 Task: Create a due date automation trigger when advanced on, on the monday of the week a card is due add fields without custom field "Resume" set to a date between 1 and 7 days from now at 11:00 AM.
Action: Mouse moved to (800, 425)
Screenshot: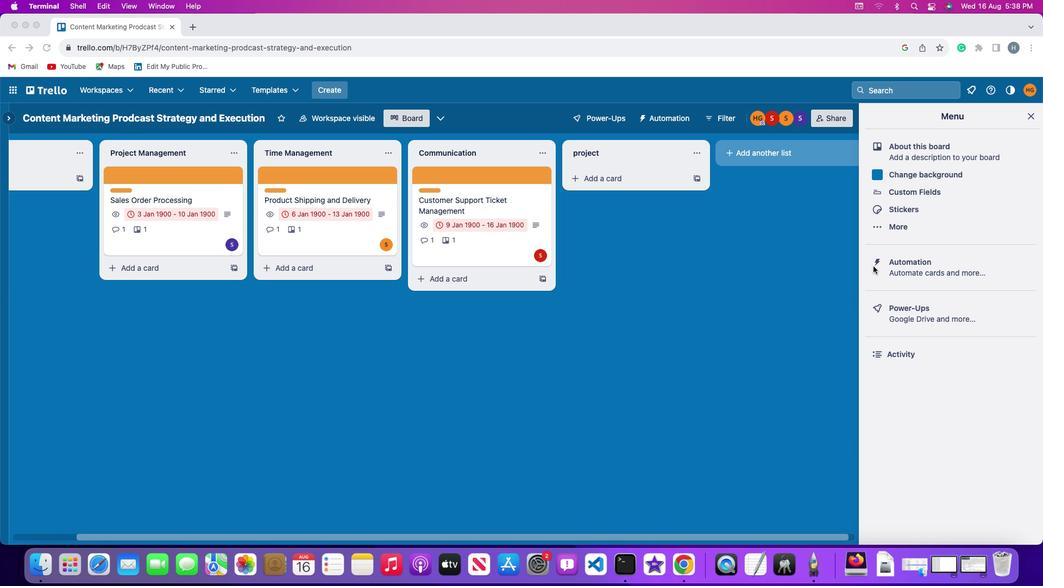 
Action: Mouse pressed left at (800, 425)
Screenshot: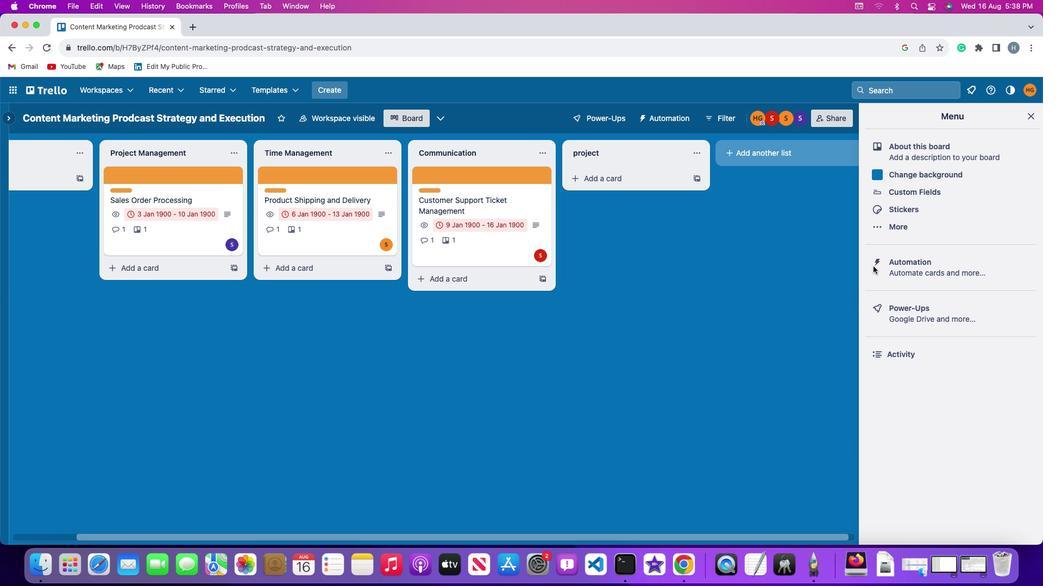 
Action: Mouse pressed left at (800, 425)
Screenshot: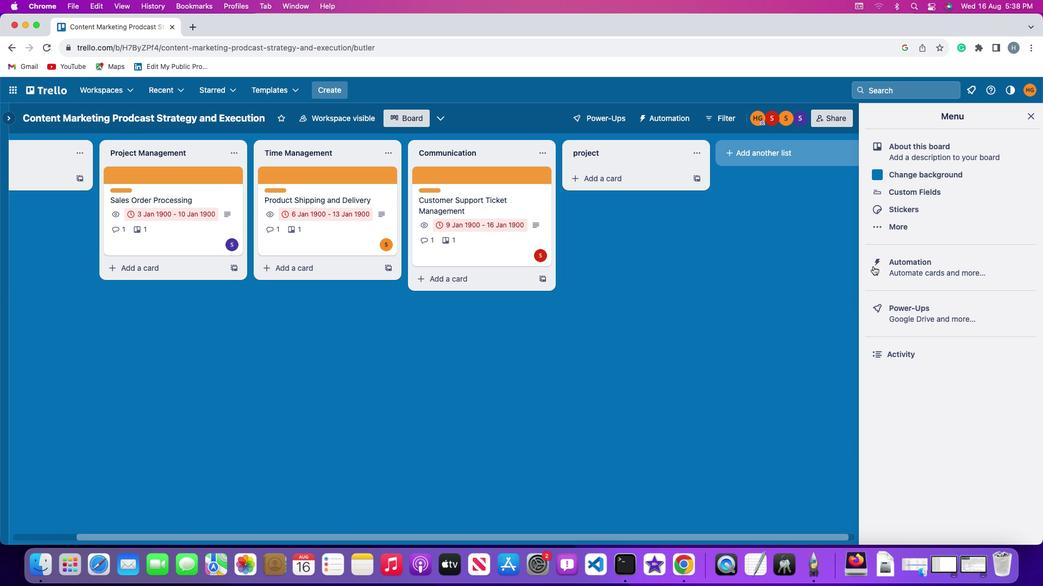 
Action: Mouse moved to (179, 422)
Screenshot: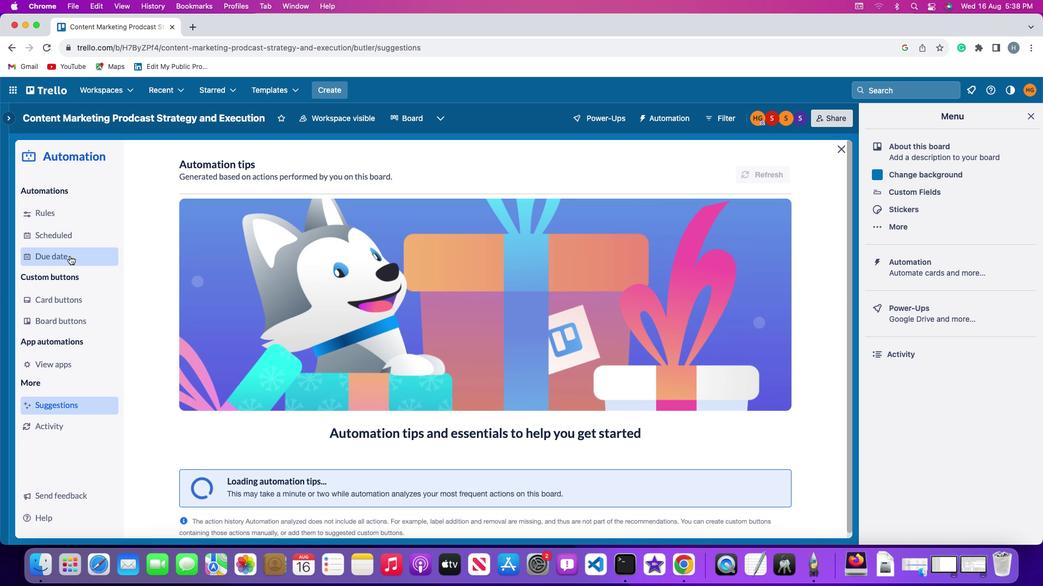 
Action: Mouse pressed left at (179, 422)
Screenshot: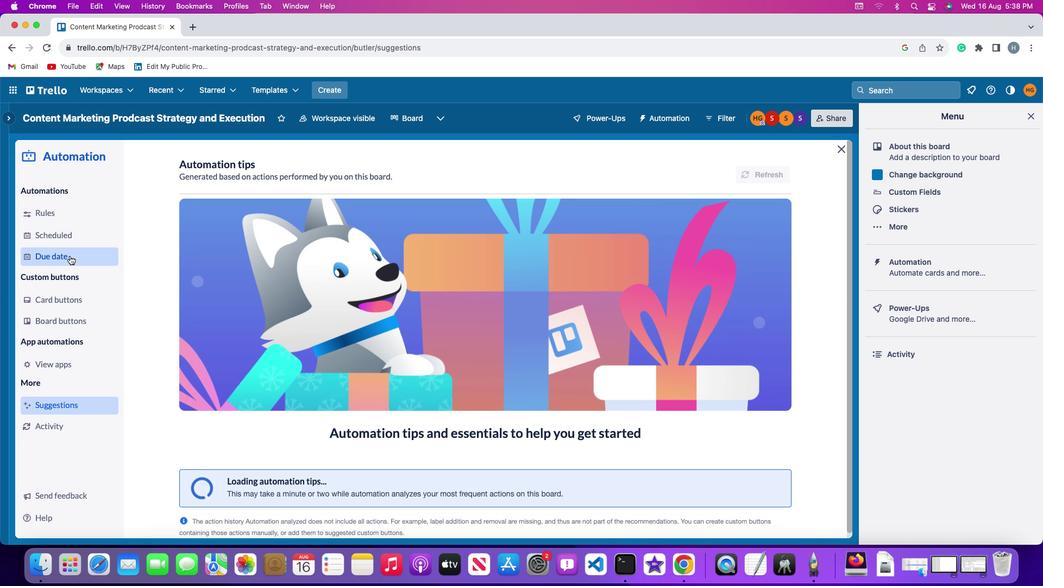 
Action: Mouse moved to (684, 398)
Screenshot: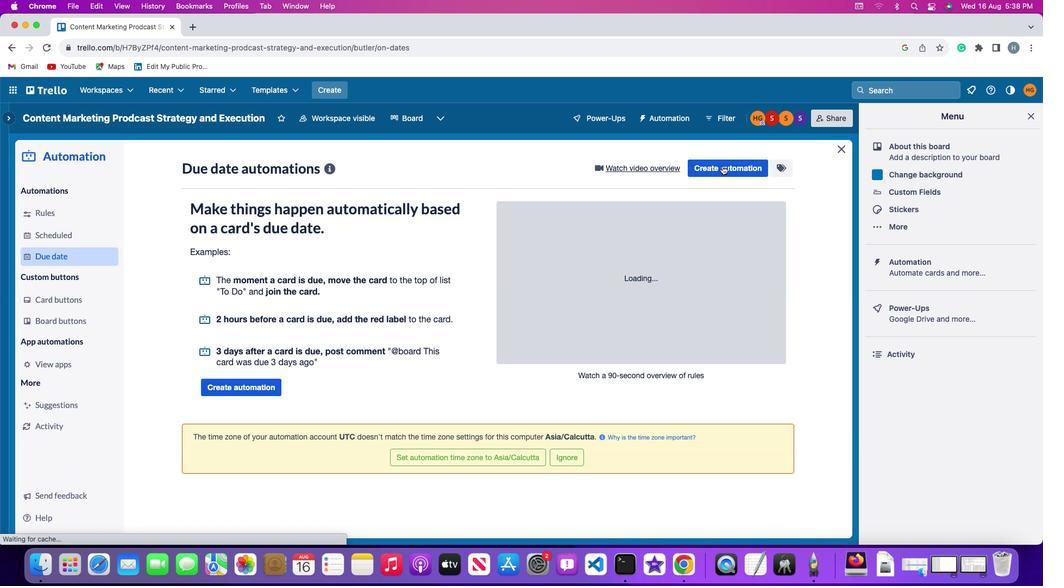 
Action: Mouse pressed left at (684, 398)
Screenshot: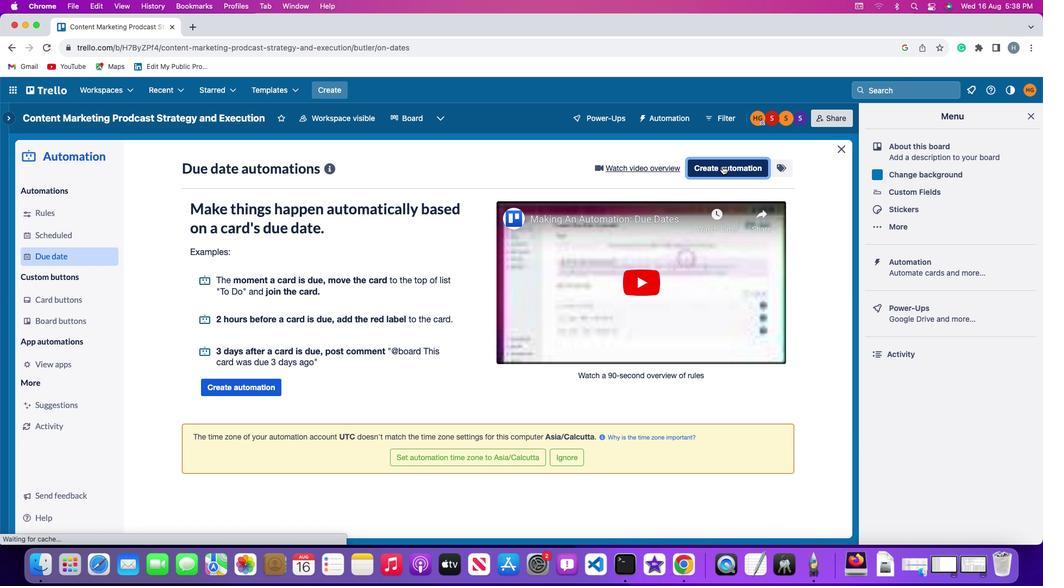 
Action: Mouse moved to (279, 426)
Screenshot: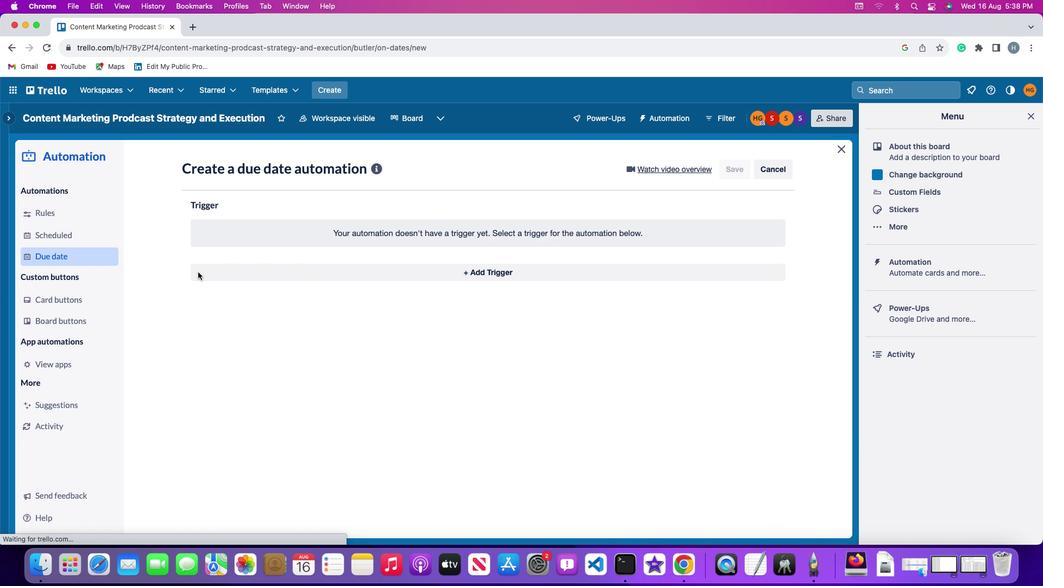 
Action: Mouse pressed left at (279, 426)
Screenshot: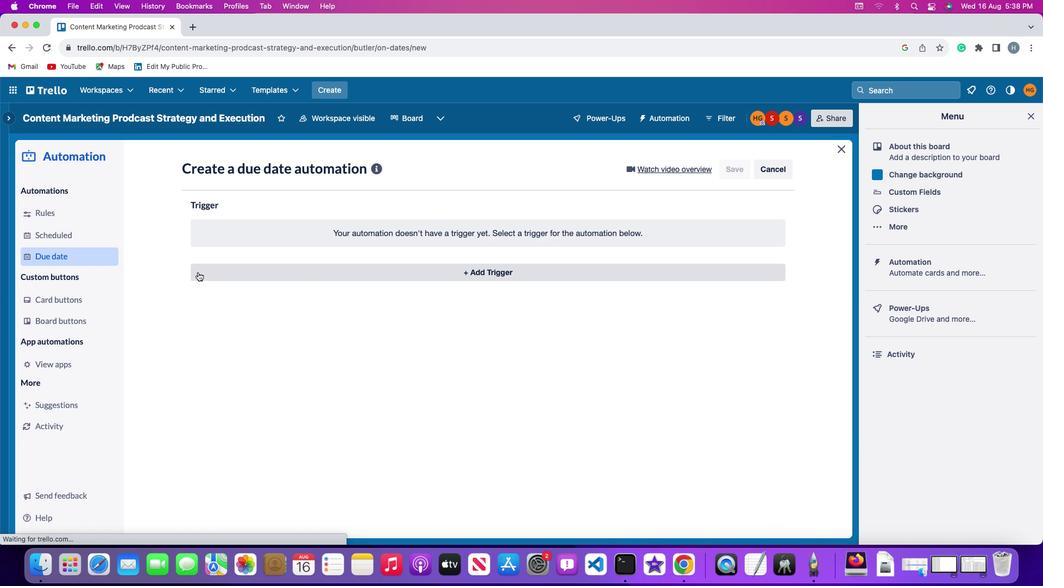 
Action: Mouse moved to (309, 479)
Screenshot: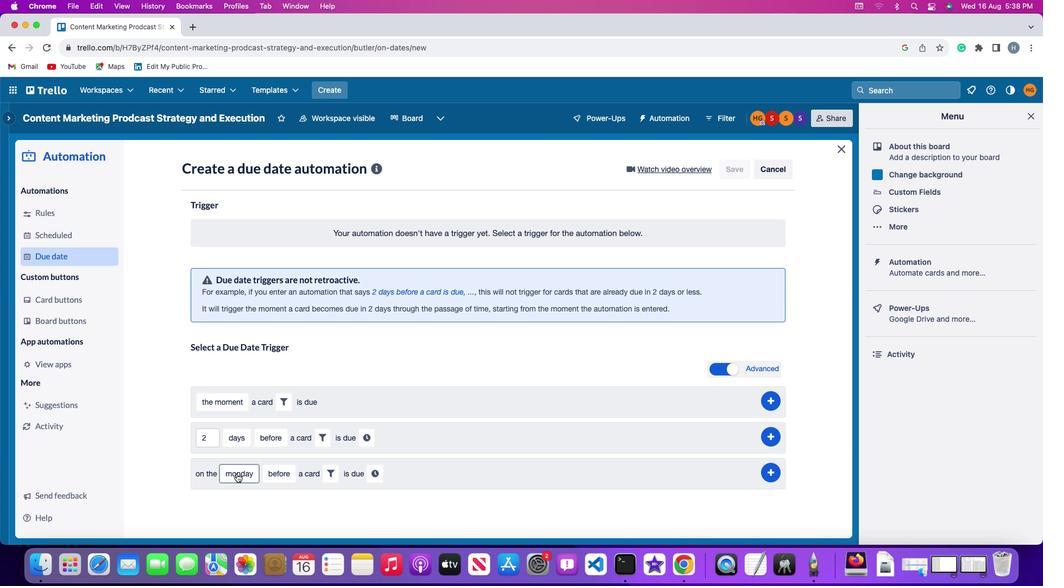 
Action: Mouse pressed left at (309, 479)
Screenshot: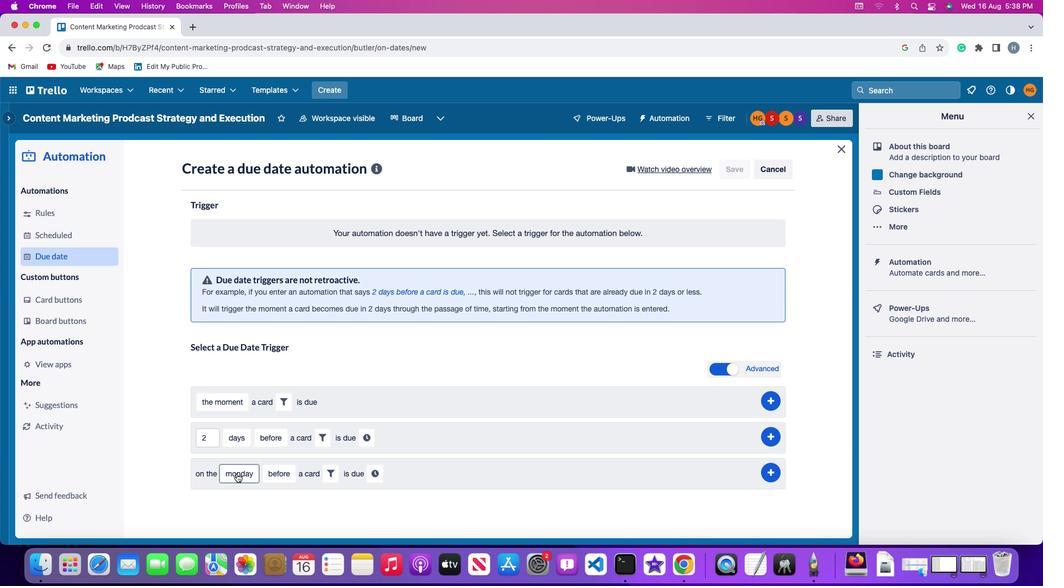 
Action: Mouse moved to (327, 440)
Screenshot: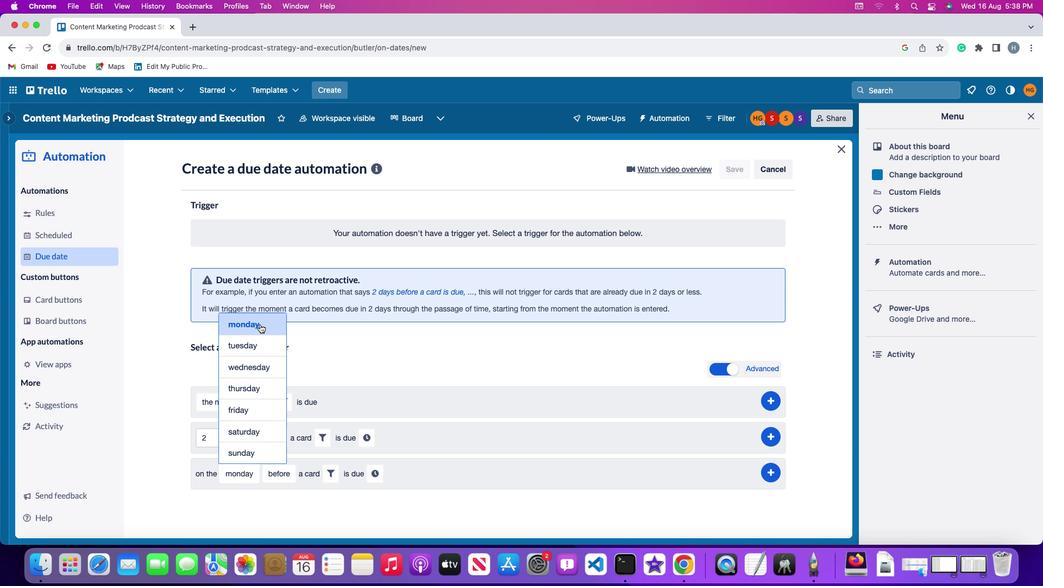 
Action: Mouse pressed left at (327, 440)
Screenshot: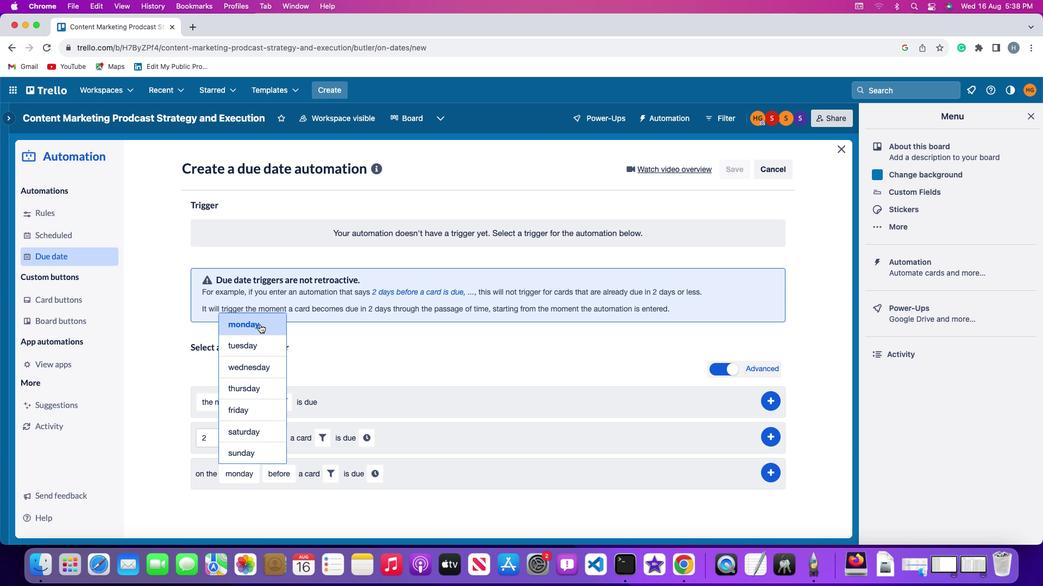 
Action: Mouse moved to (335, 477)
Screenshot: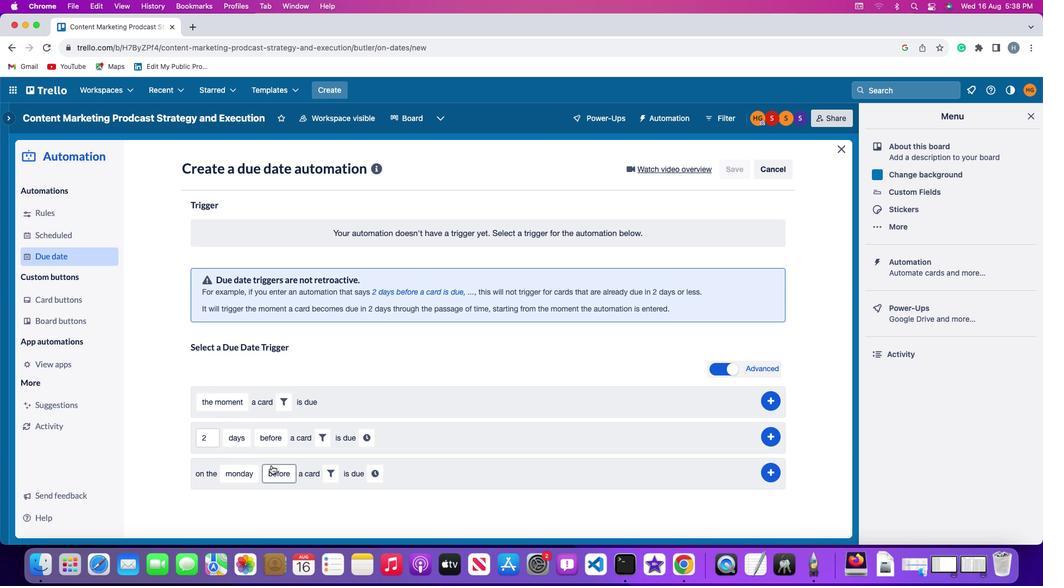 
Action: Mouse pressed left at (335, 477)
Screenshot: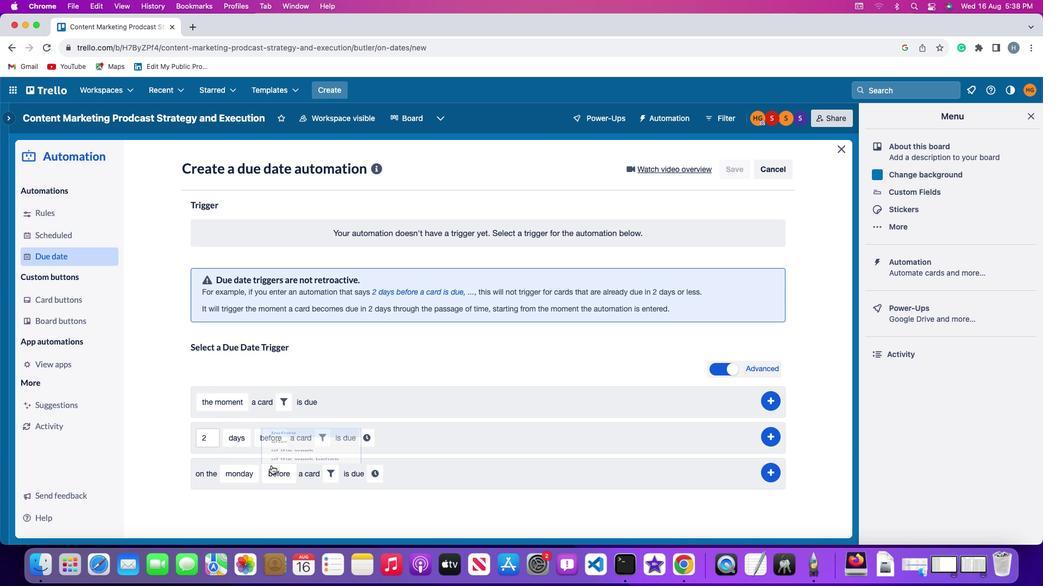 
Action: Mouse moved to (343, 468)
Screenshot: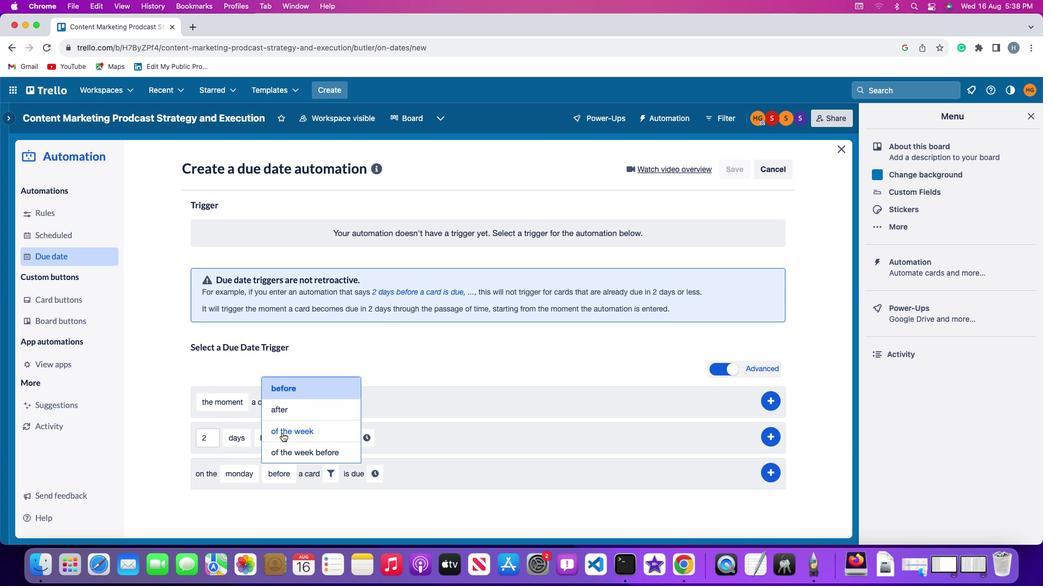 
Action: Mouse pressed left at (343, 468)
Screenshot: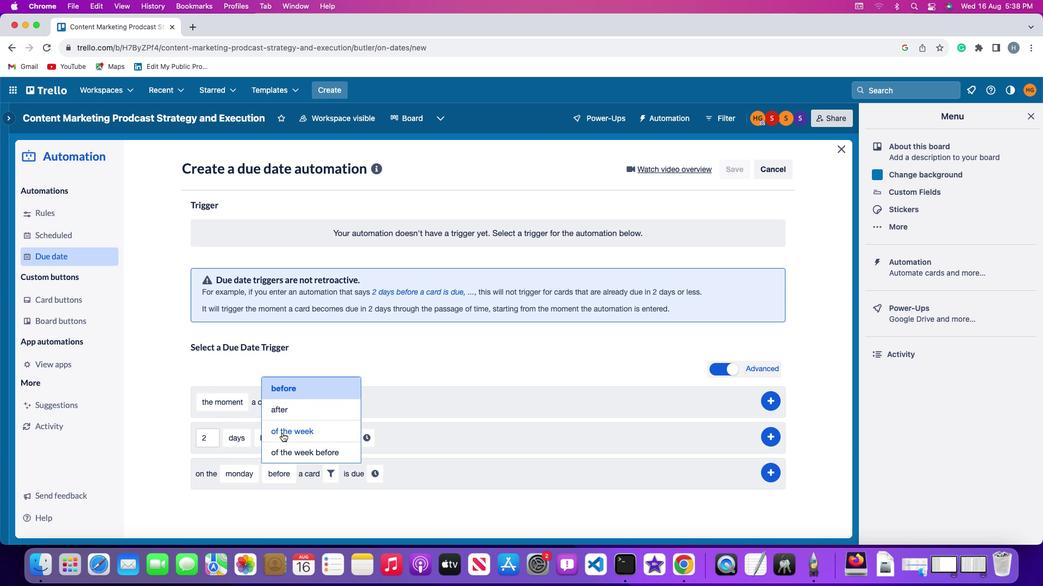 
Action: Mouse moved to (395, 479)
Screenshot: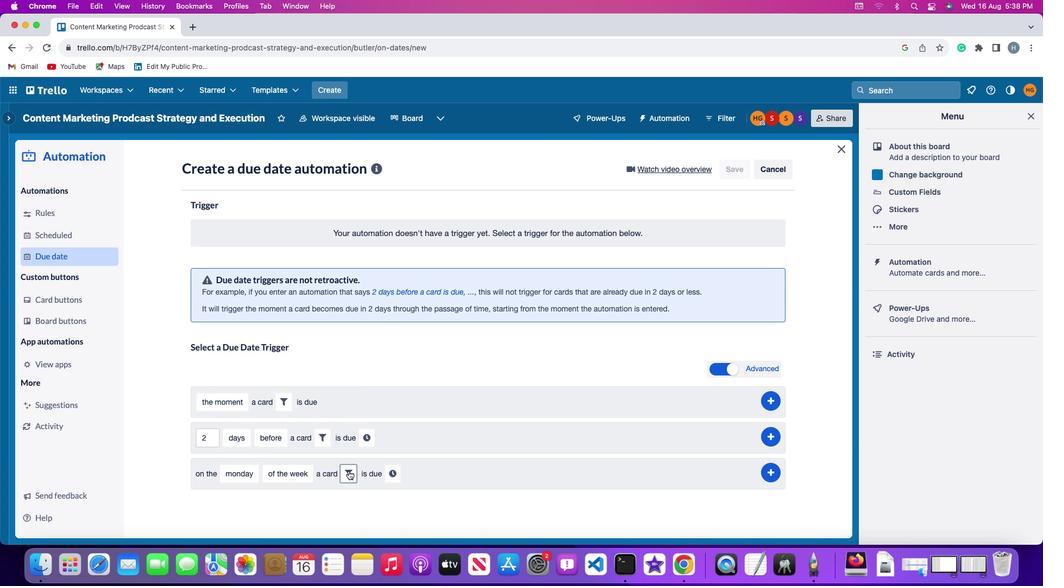 
Action: Mouse pressed left at (395, 479)
Screenshot: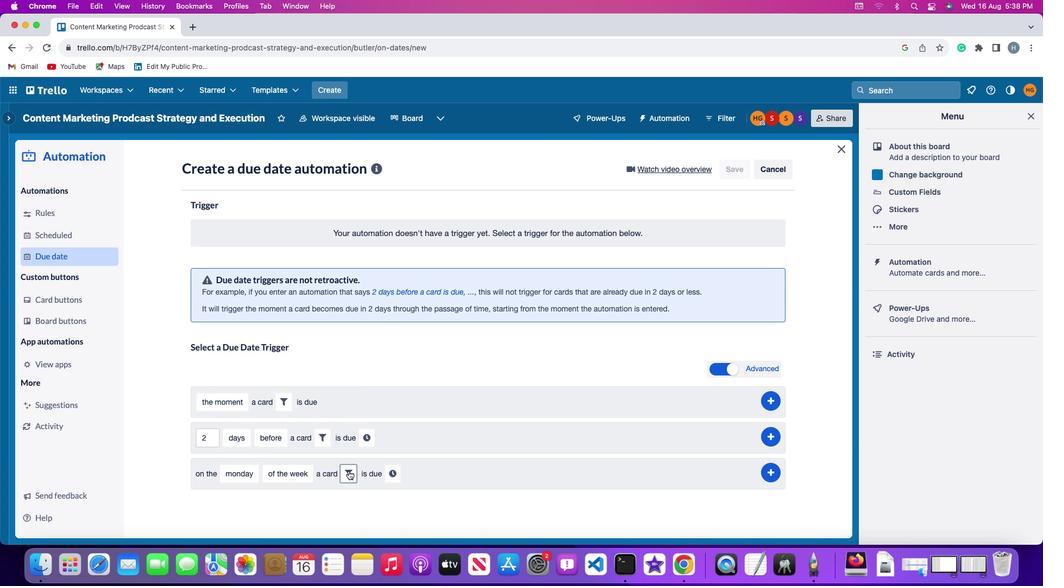 
Action: Mouse moved to (529, 487)
Screenshot: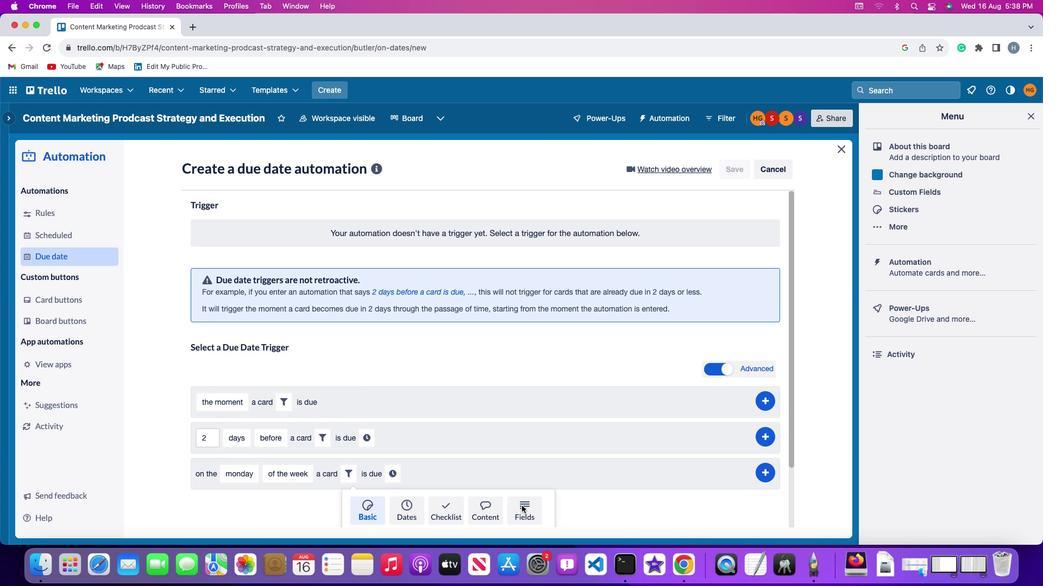 
Action: Mouse pressed left at (529, 487)
Screenshot: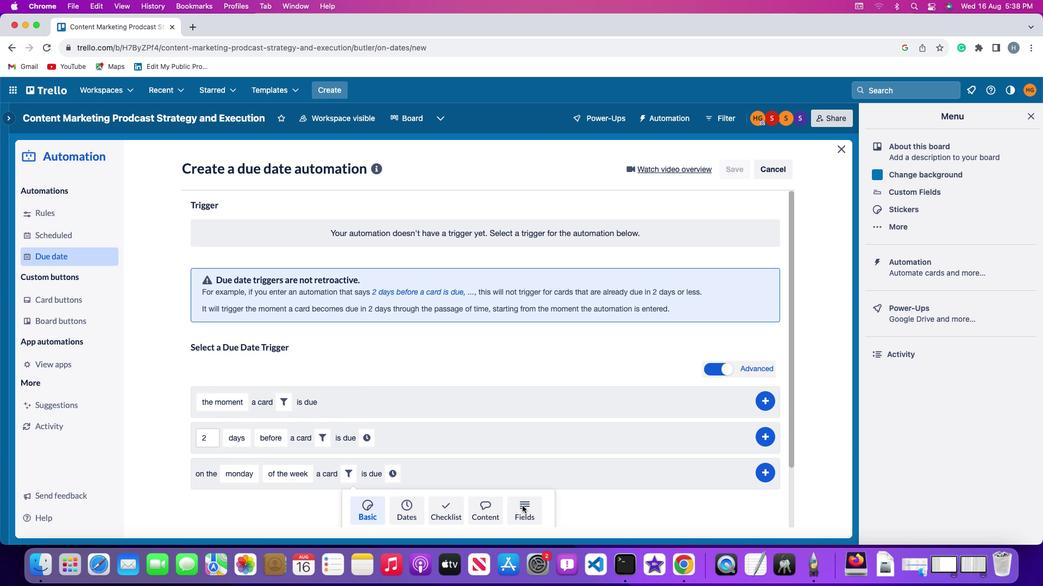 
Action: Mouse moved to (342, 487)
Screenshot: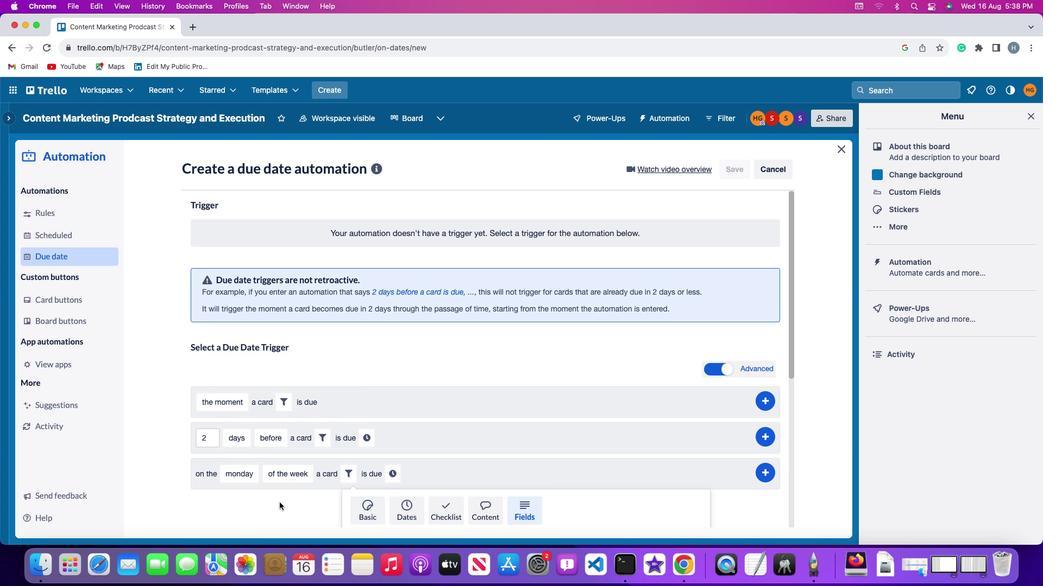 
Action: Mouse scrolled (342, 487) with delta (126, 354)
Screenshot: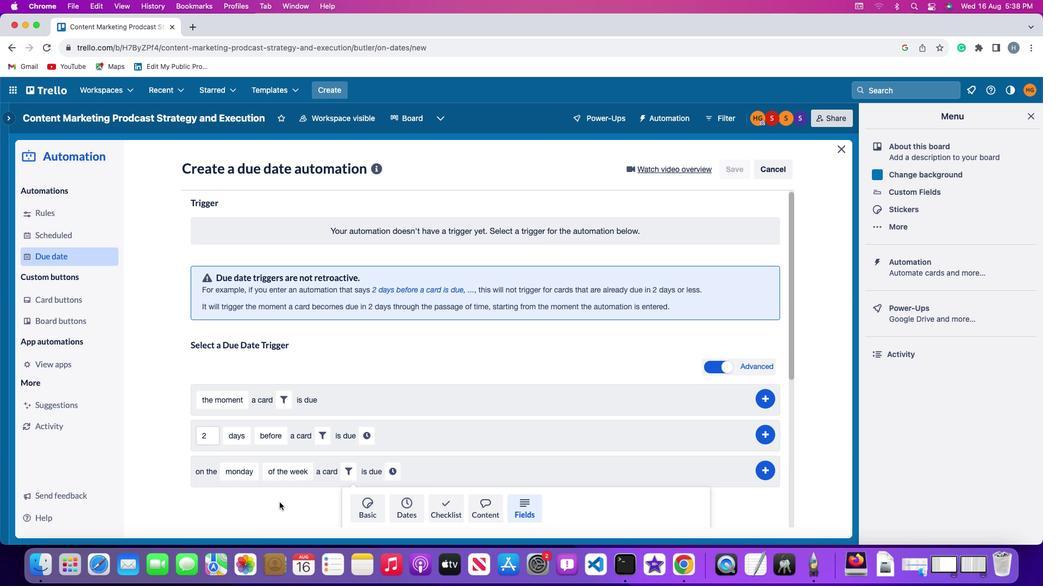 
Action: Mouse scrolled (342, 487) with delta (126, 354)
Screenshot: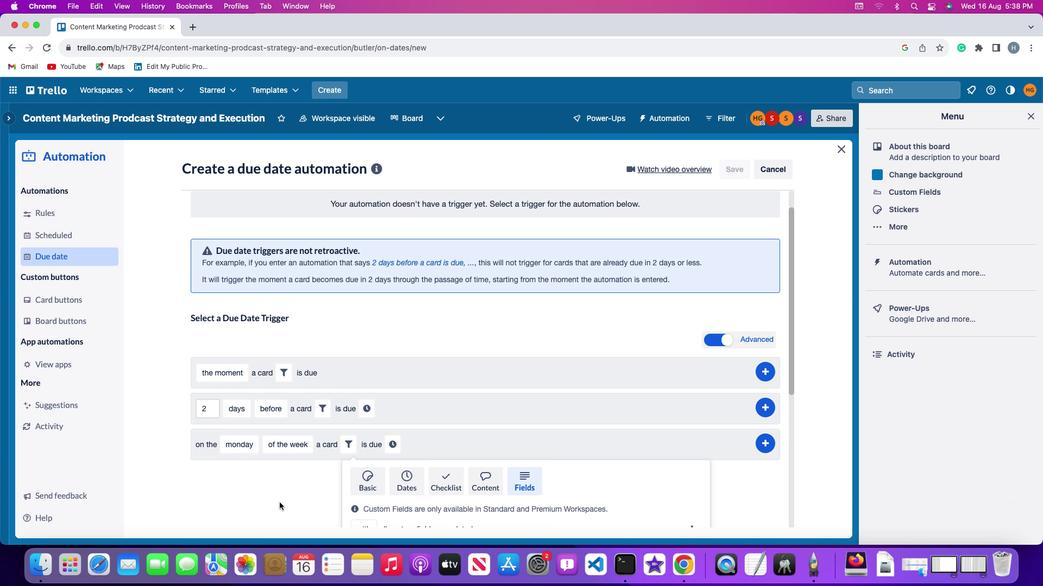 
Action: Mouse moved to (342, 487)
Screenshot: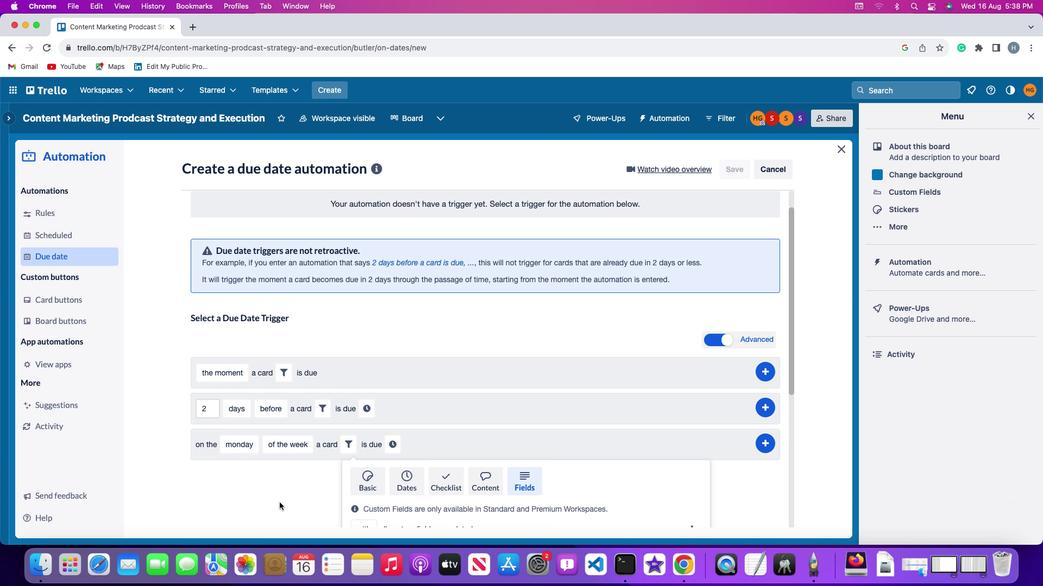 
Action: Mouse scrolled (342, 487) with delta (126, 354)
Screenshot: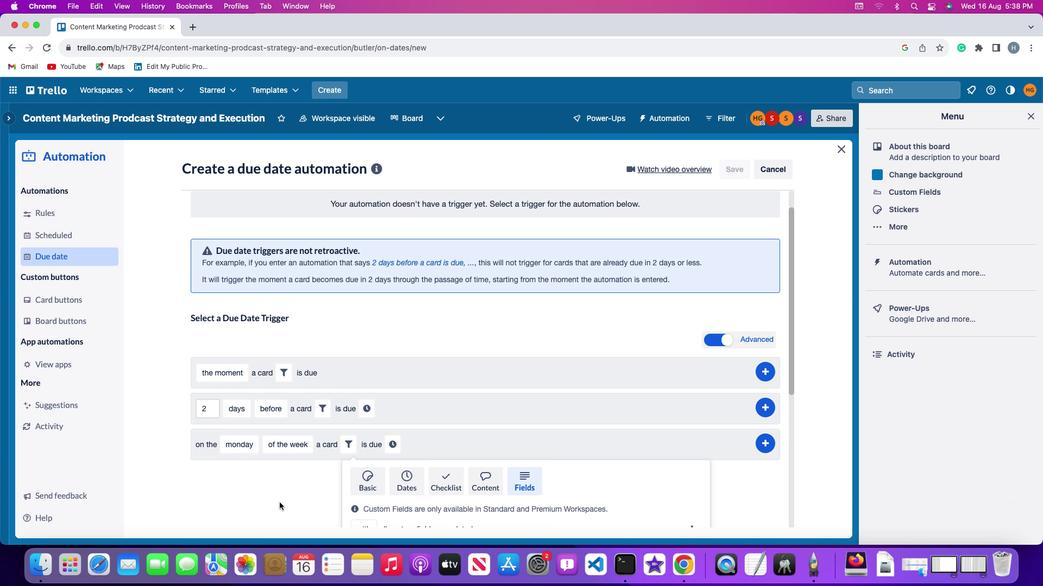 
Action: Mouse scrolled (342, 487) with delta (126, 354)
Screenshot: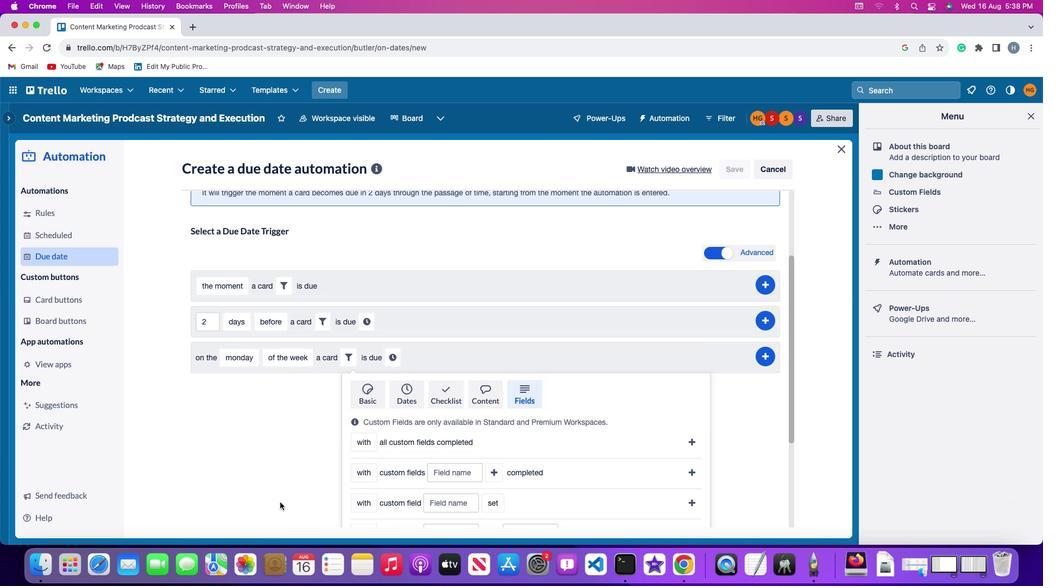 
Action: Mouse moved to (342, 487)
Screenshot: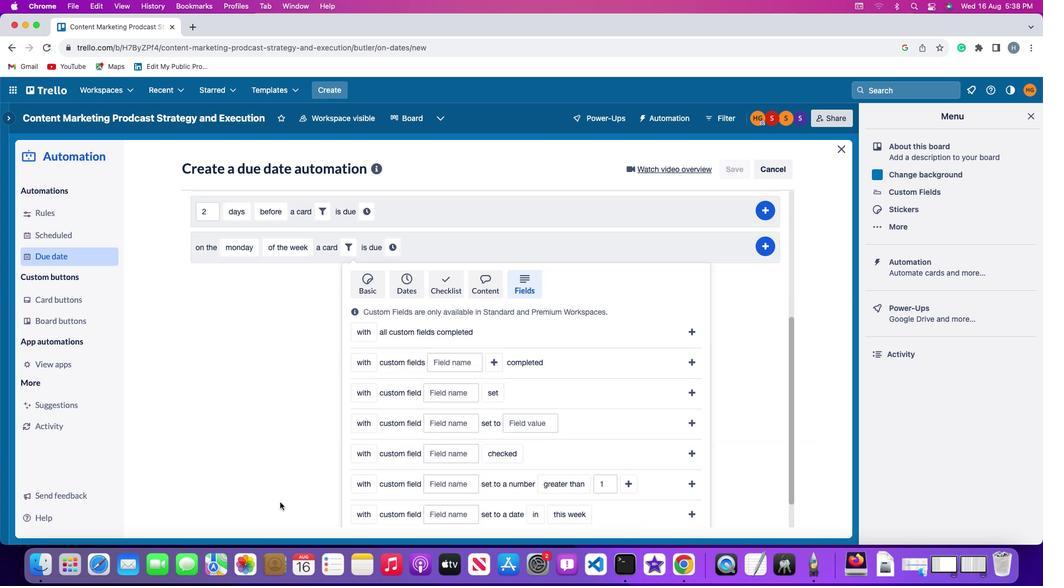 
Action: Mouse scrolled (342, 487) with delta (126, 354)
Screenshot: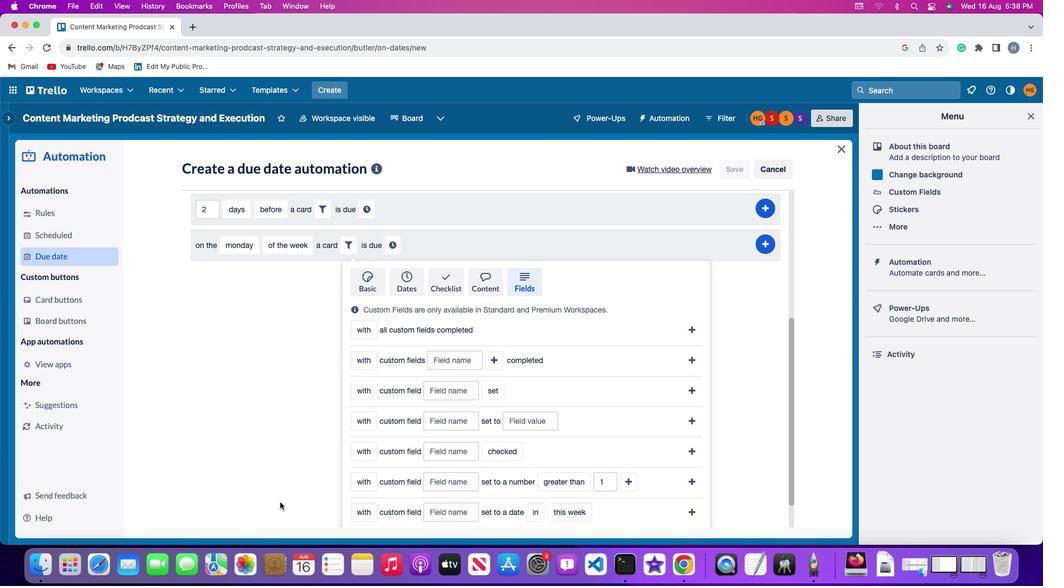 
Action: Mouse scrolled (342, 487) with delta (126, 354)
Screenshot: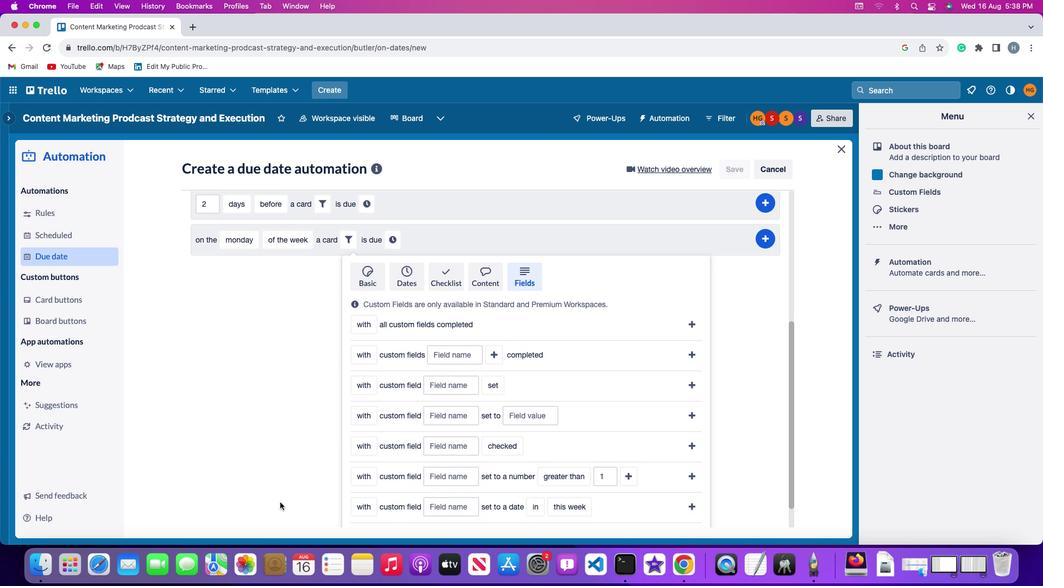 
Action: Mouse scrolled (342, 487) with delta (126, 354)
Screenshot: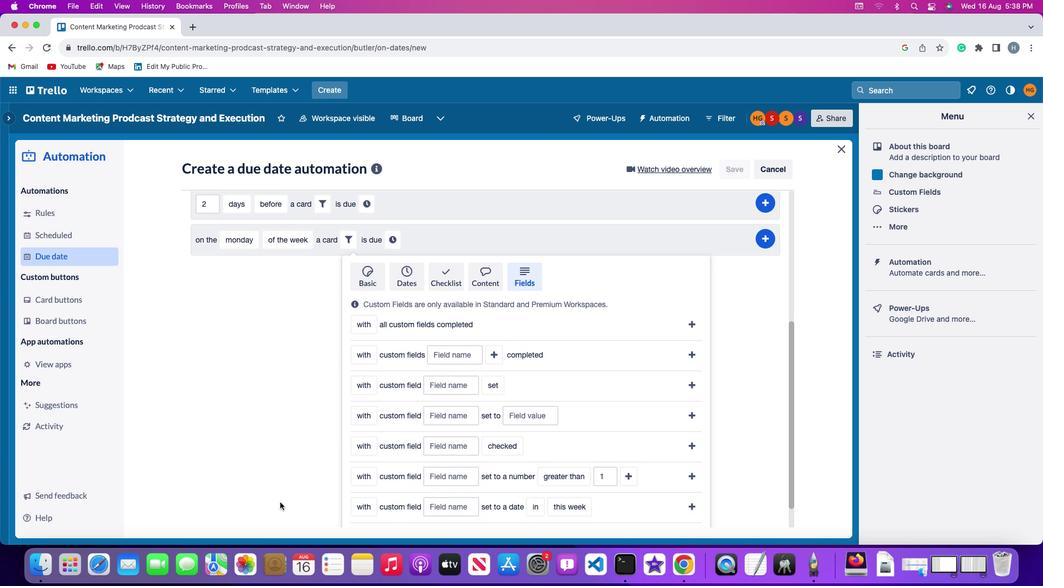 
Action: Mouse scrolled (342, 487) with delta (126, 354)
Screenshot: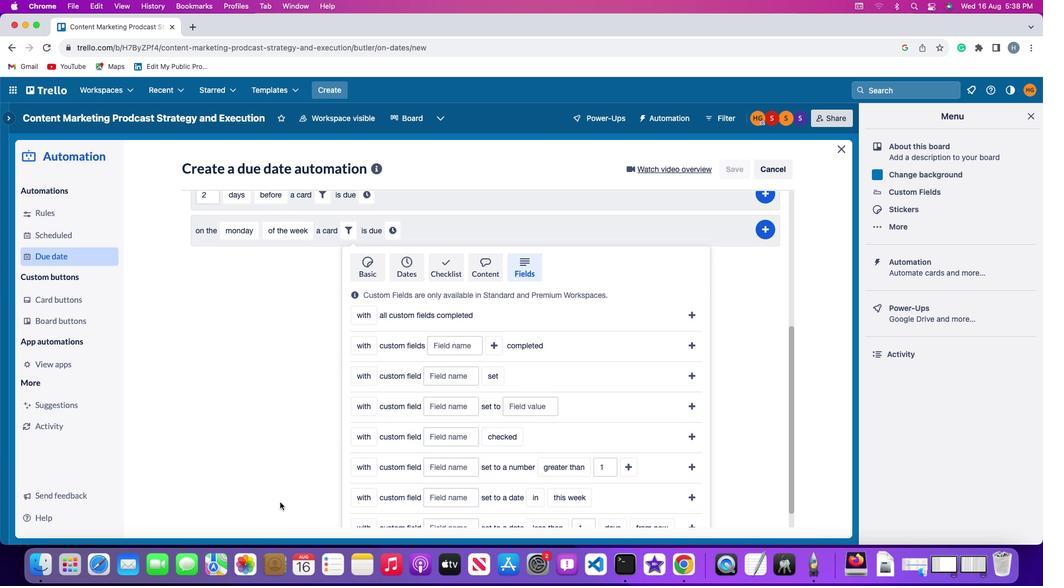 
Action: Mouse moved to (342, 486)
Screenshot: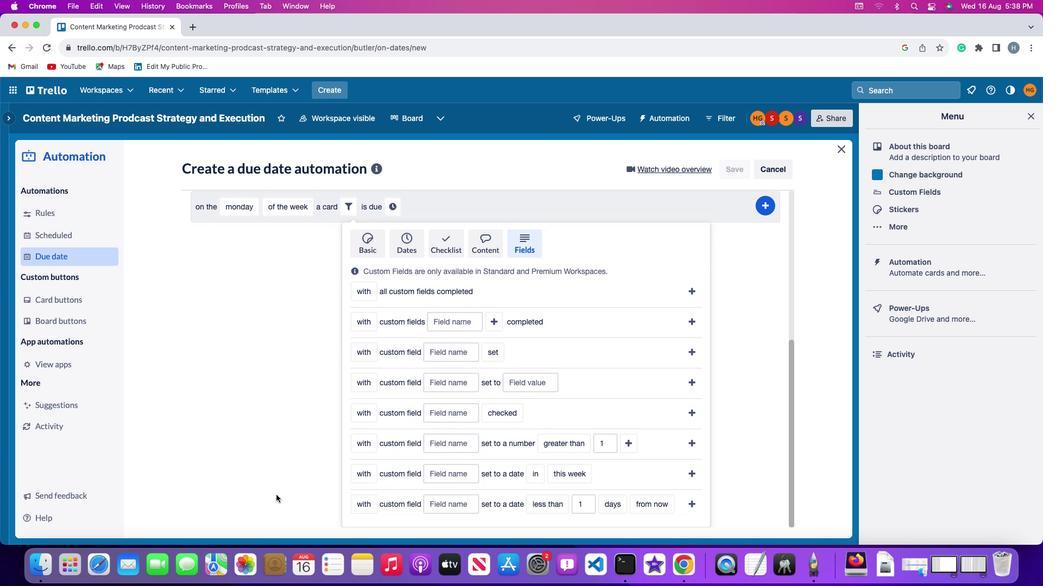 
Action: Mouse scrolled (342, 486) with delta (126, 354)
Screenshot: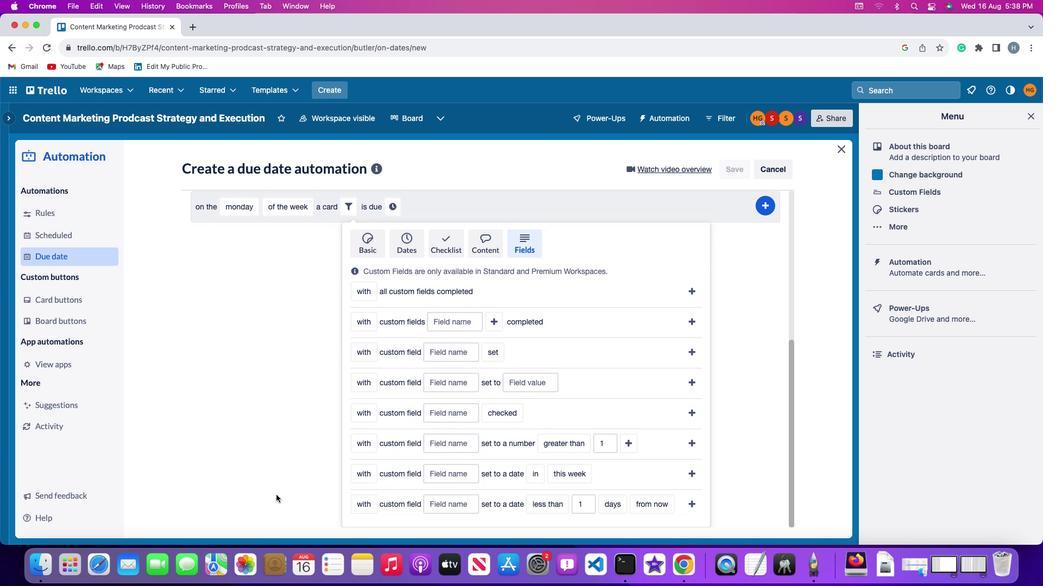 
Action: Mouse moved to (342, 486)
Screenshot: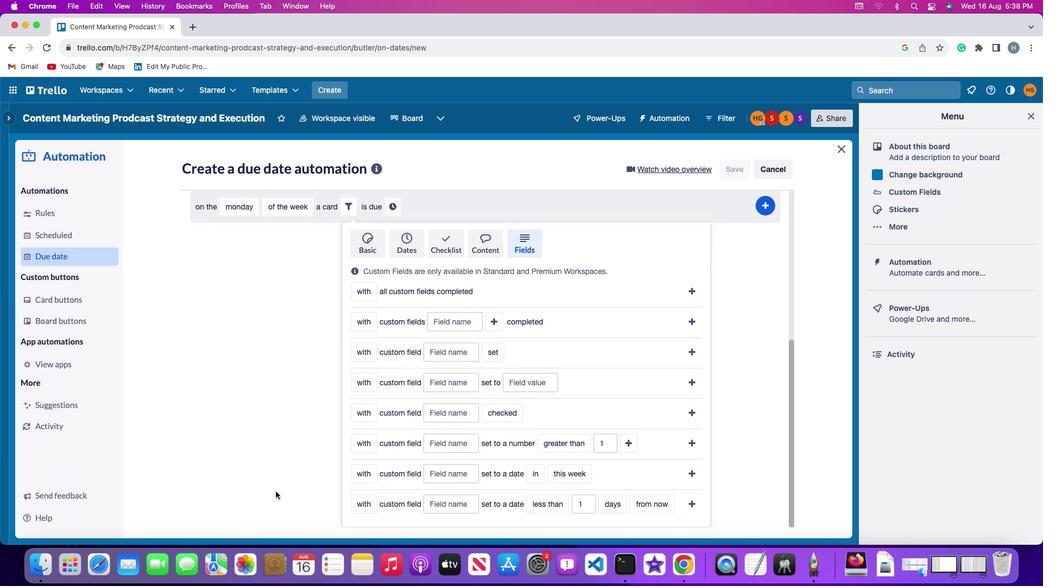 
Action: Mouse scrolled (342, 486) with delta (126, 354)
Screenshot: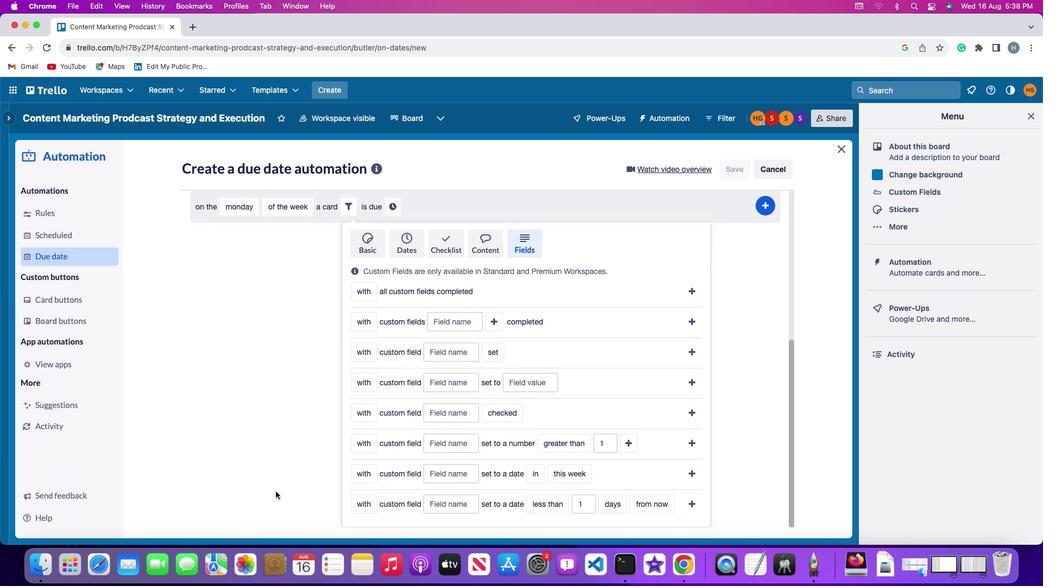 
Action: Mouse moved to (341, 486)
Screenshot: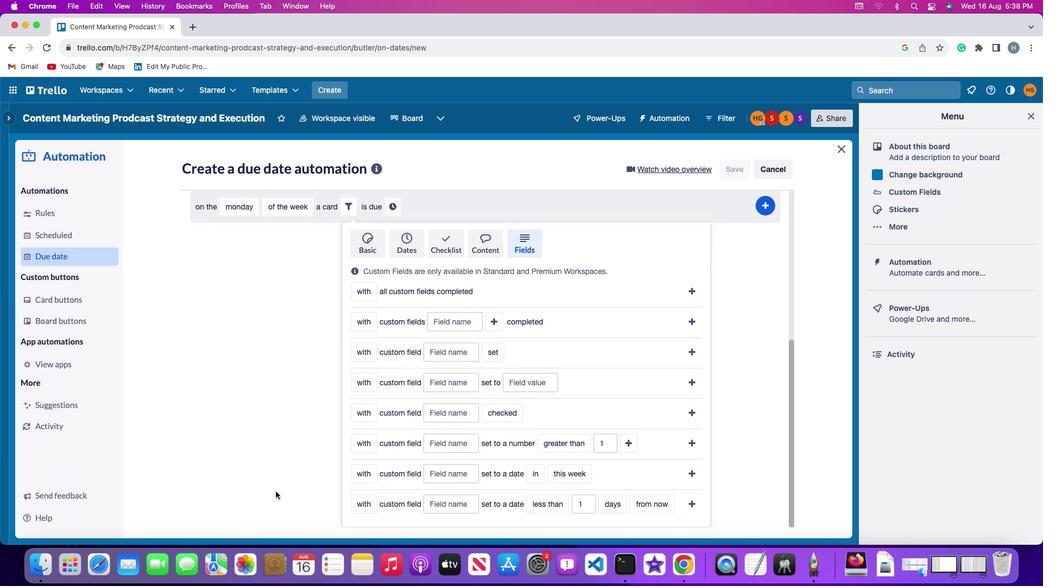 
Action: Mouse scrolled (341, 486) with delta (126, 354)
Screenshot: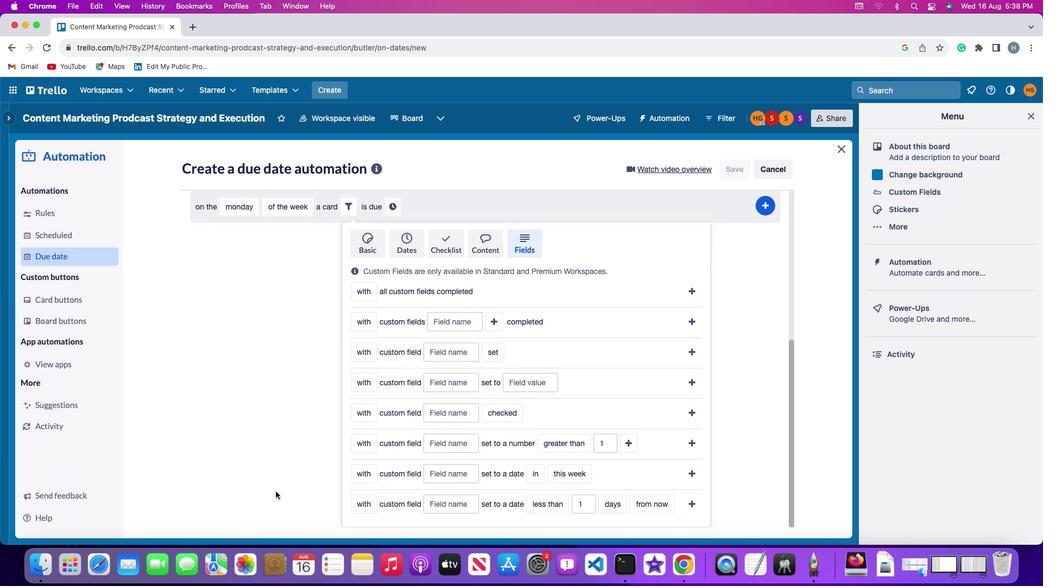 
Action: Mouse moved to (399, 486)
Screenshot: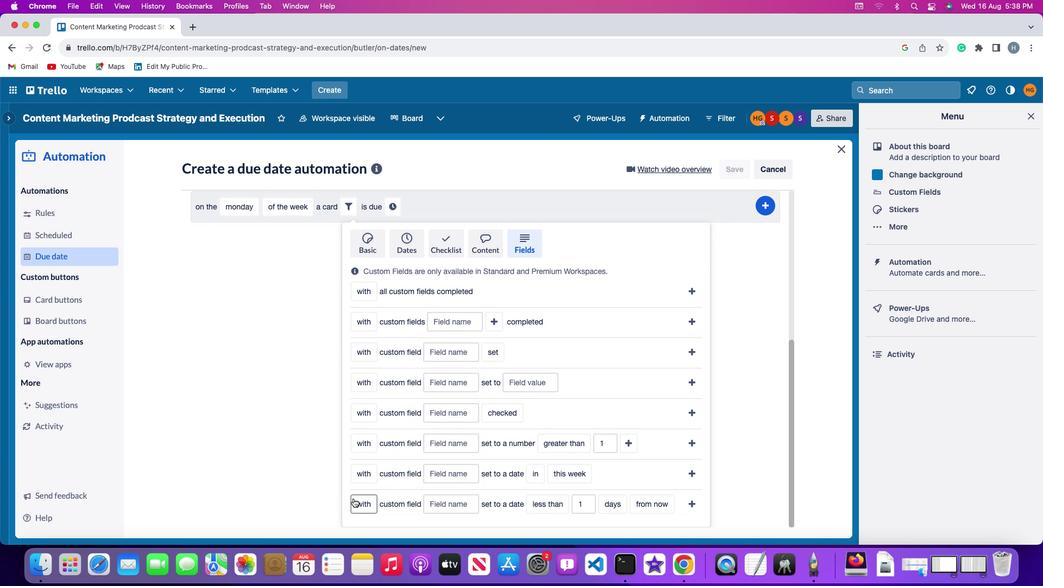
Action: Mouse pressed left at (399, 486)
Screenshot: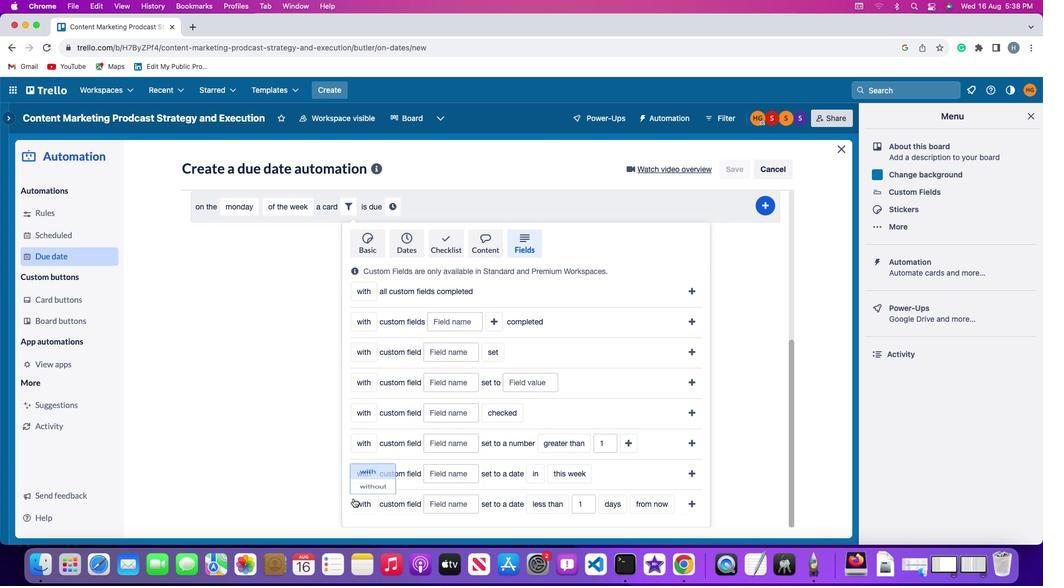 
Action: Mouse moved to (402, 483)
Screenshot: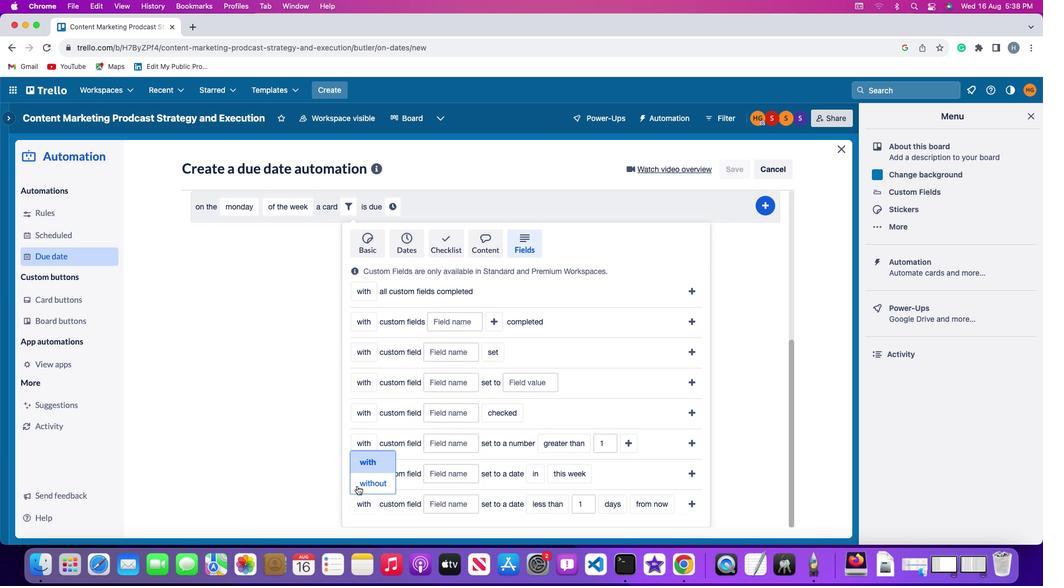 
Action: Mouse pressed left at (402, 483)
Screenshot: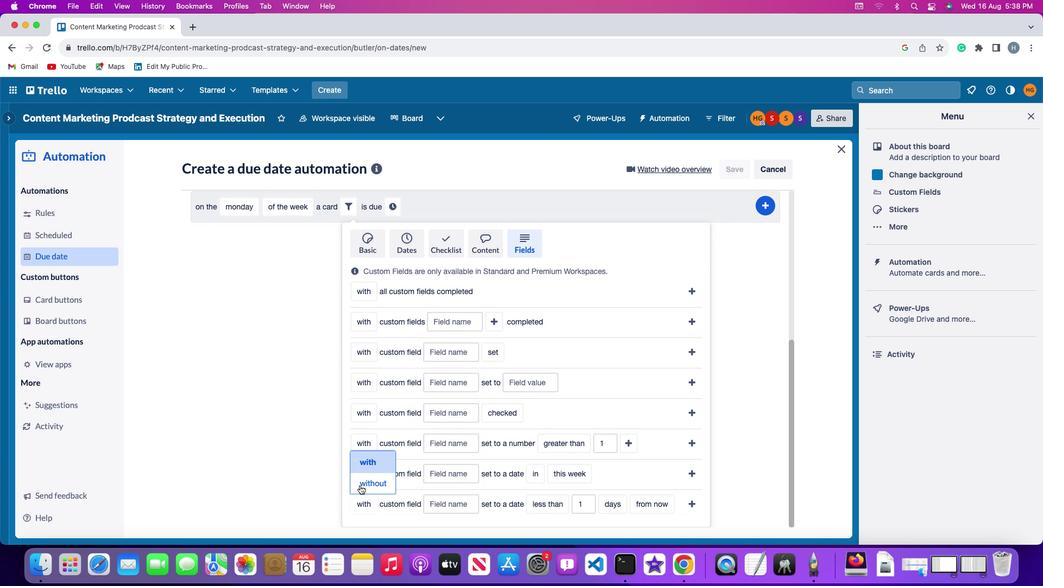 
Action: Mouse moved to (474, 487)
Screenshot: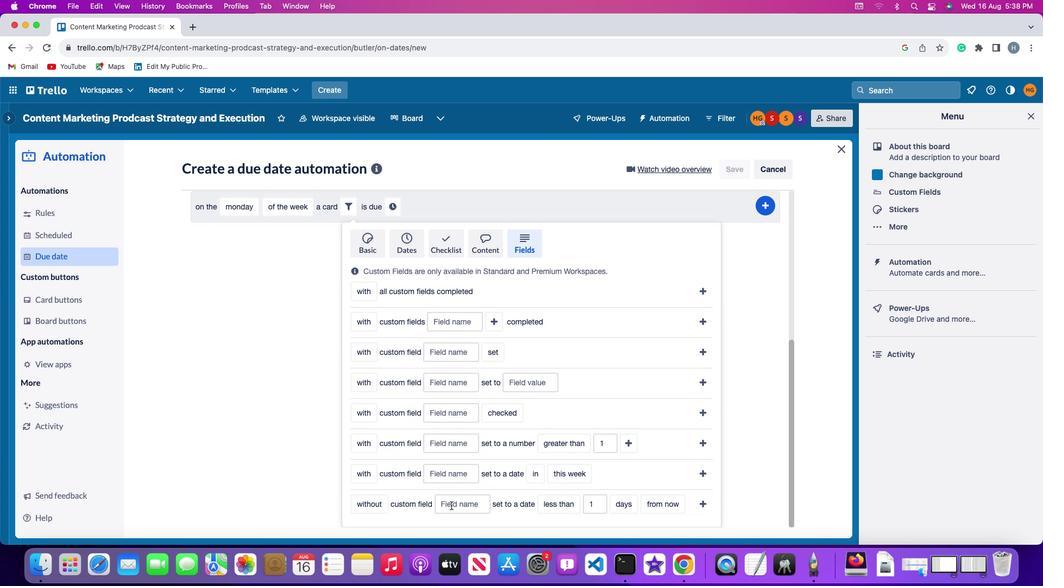 
Action: Mouse pressed left at (474, 487)
Screenshot: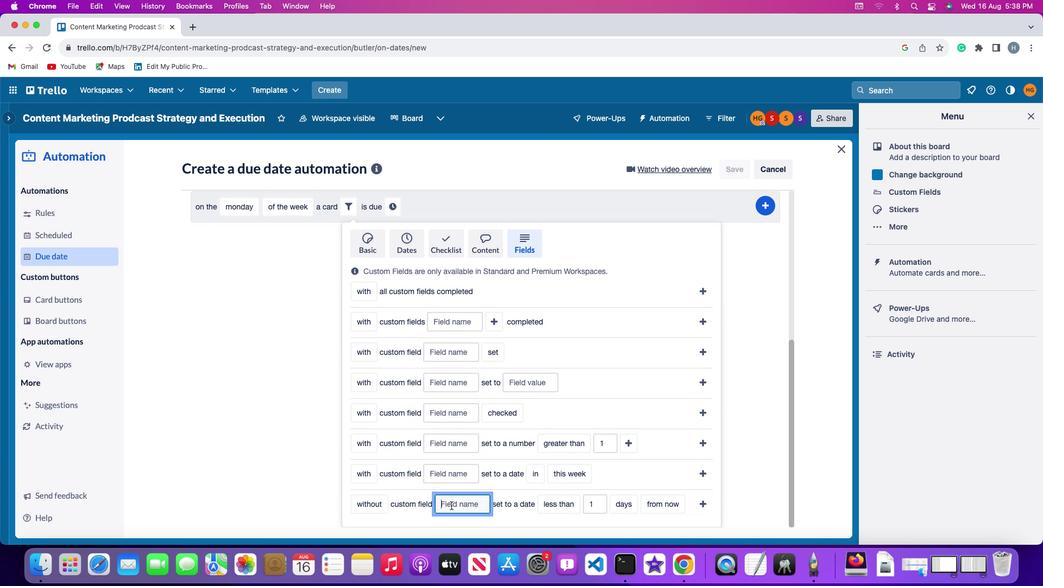 
Action: Mouse moved to (476, 487)
Screenshot: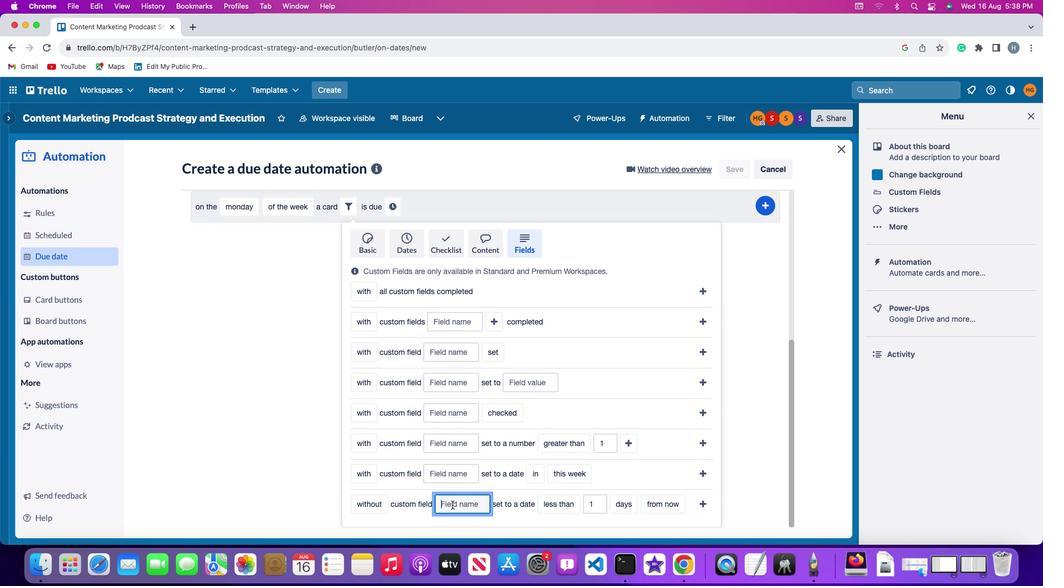 
Action: Key pressed Key.shift'R''e''s''u''m''e'
Screenshot: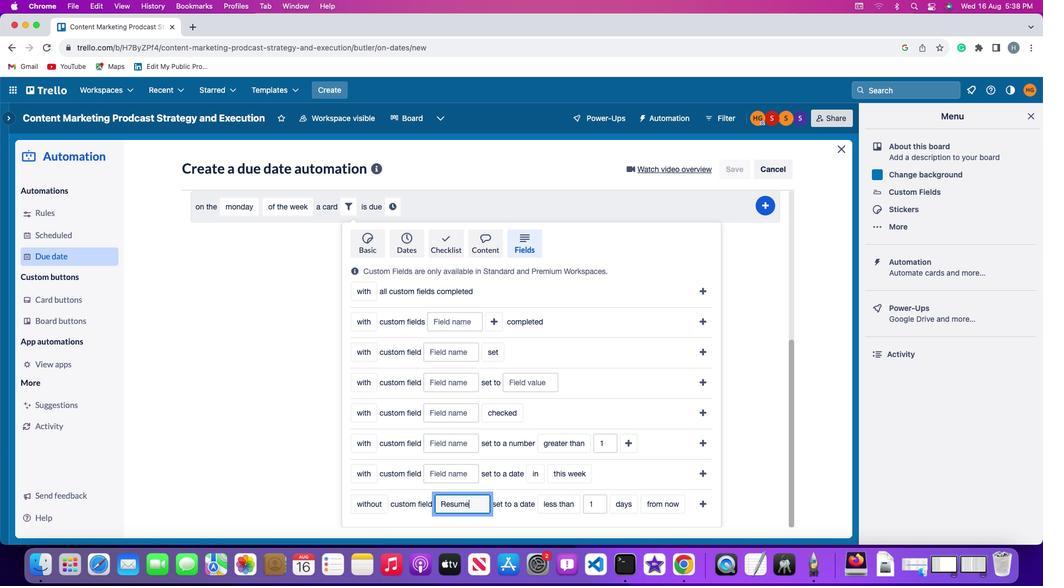 
Action: Mouse moved to (555, 487)
Screenshot: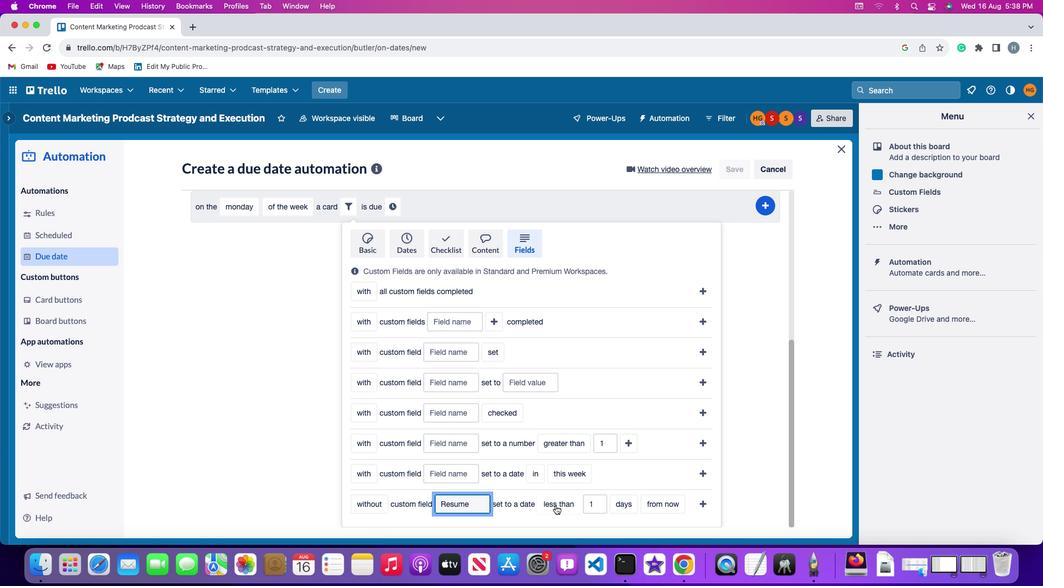 
Action: Mouse pressed left at (555, 487)
Screenshot: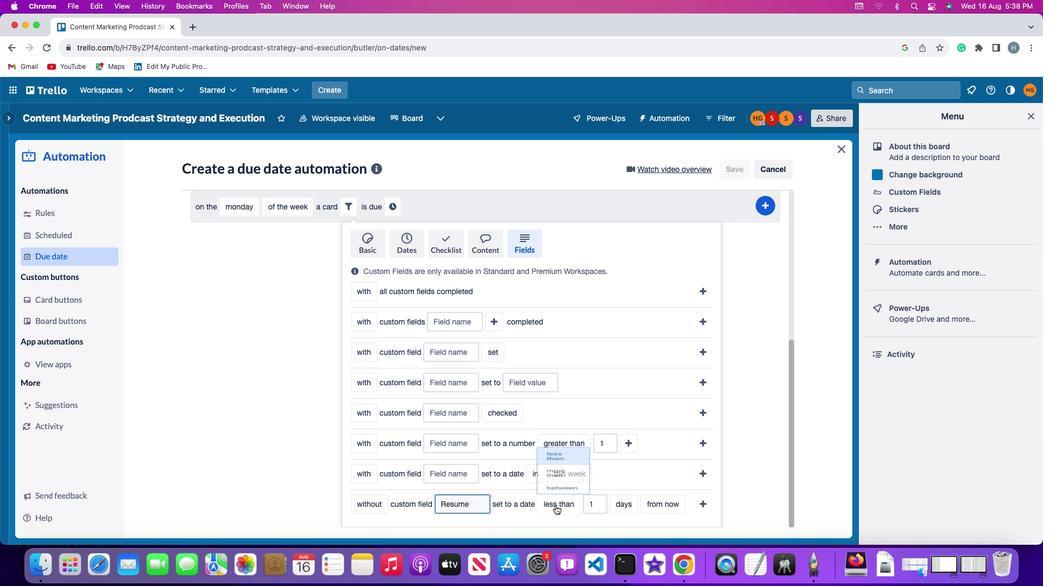 
Action: Mouse moved to (558, 481)
Screenshot: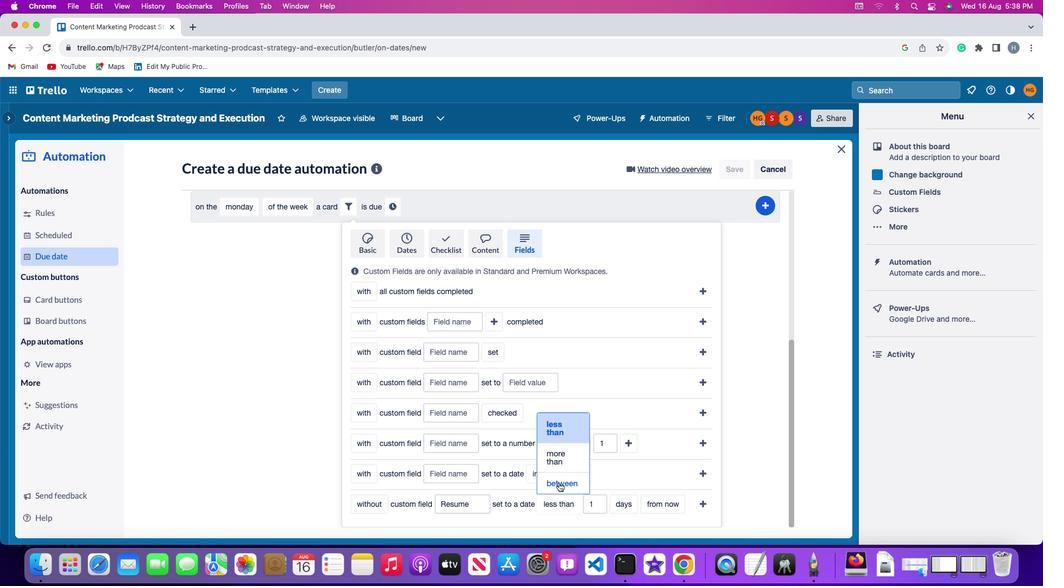 
Action: Mouse pressed left at (558, 481)
Screenshot: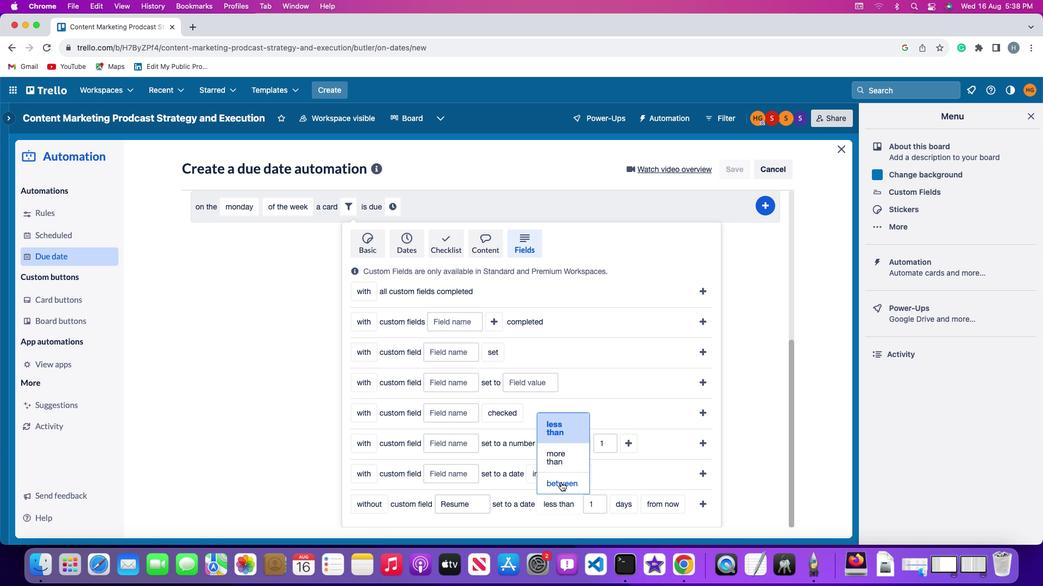 
Action: Mouse moved to (587, 487)
Screenshot: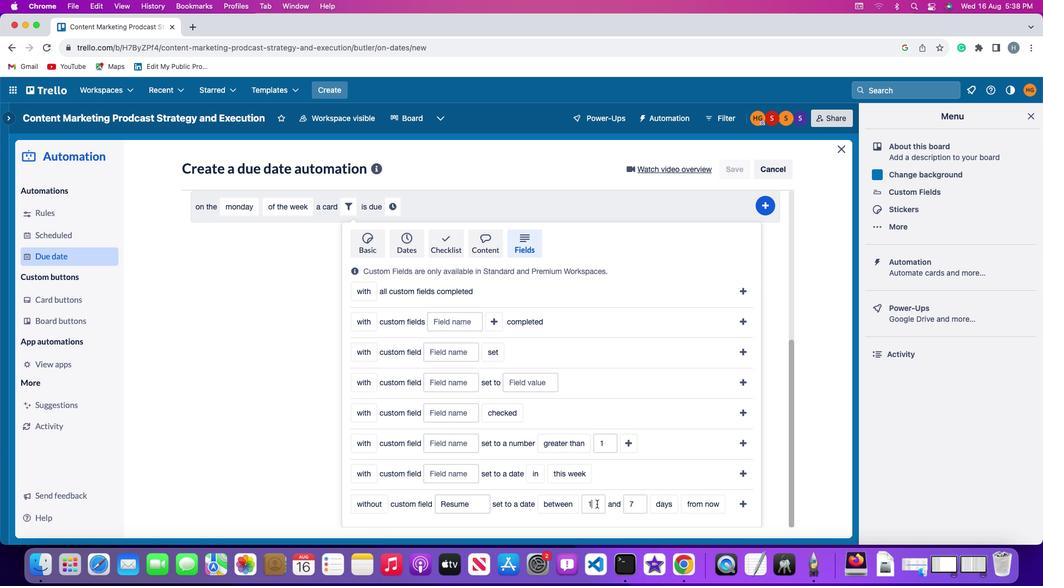 
Action: Mouse pressed left at (587, 487)
Screenshot: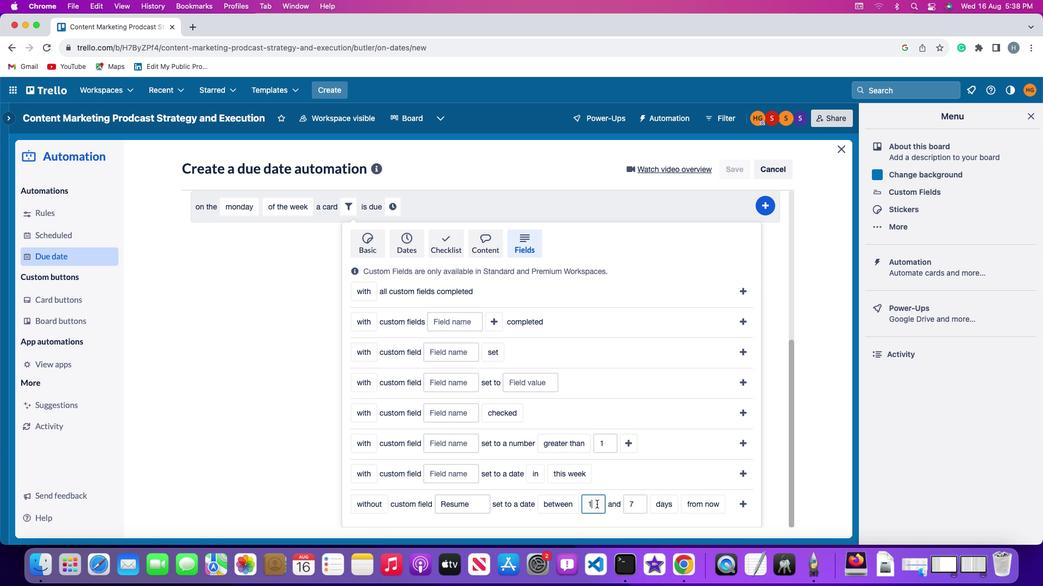 
Action: Mouse moved to (587, 487)
Screenshot: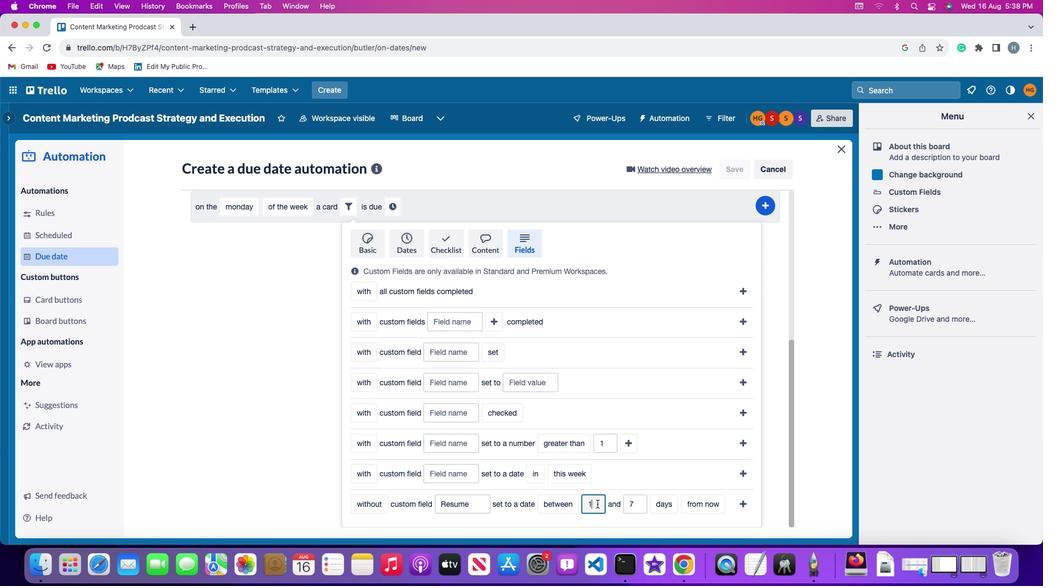 
Action: Key pressed Key.backspace'1'
Screenshot: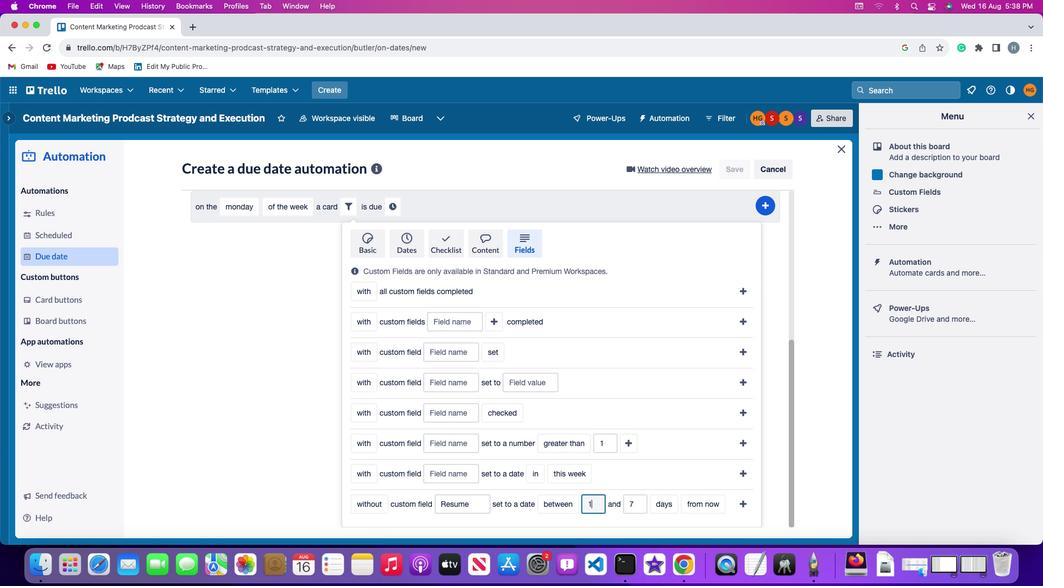 
Action: Mouse moved to (620, 487)
Screenshot: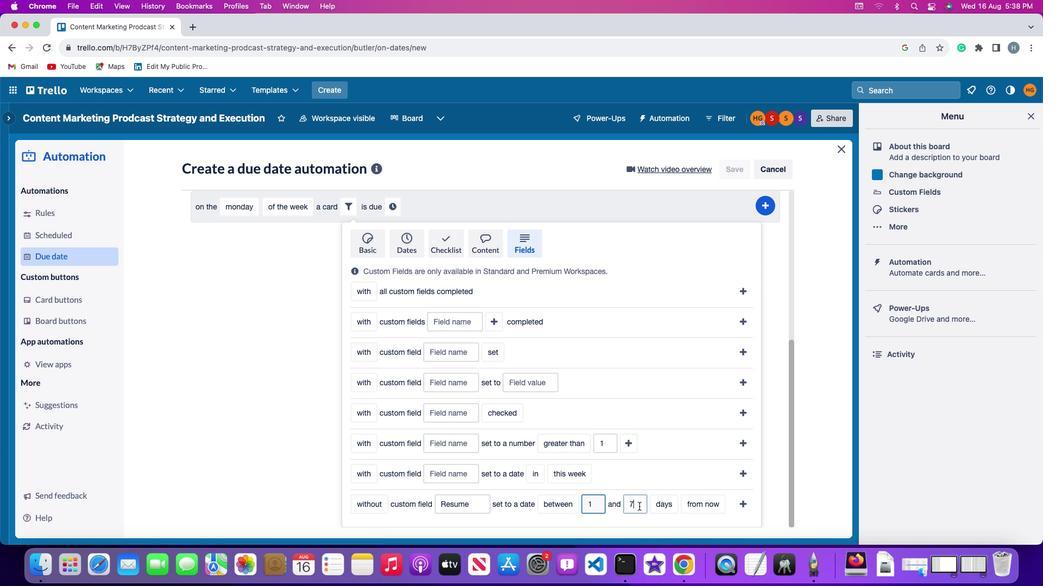
Action: Mouse pressed left at (620, 487)
Screenshot: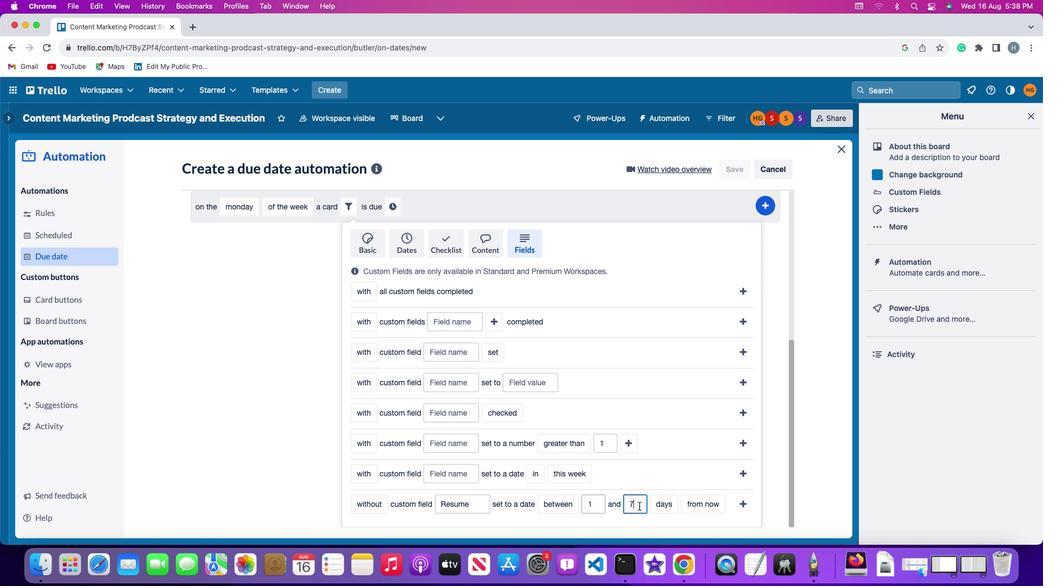
Action: Mouse moved to (620, 487)
Screenshot: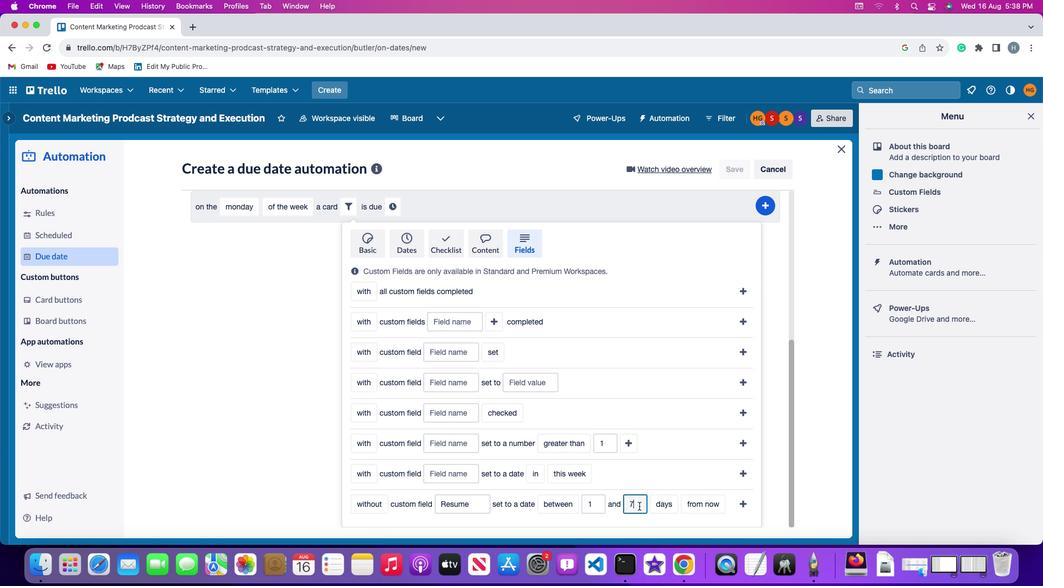 
Action: Key pressed Key.backspace'7'
Screenshot: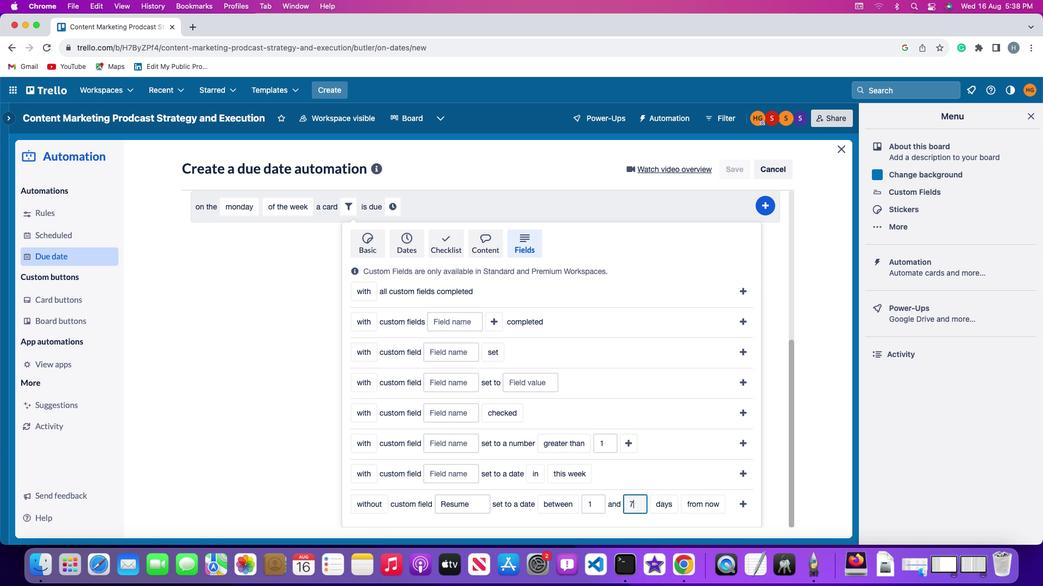 
Action: Mouse moved to (639, 487)
Screenshot: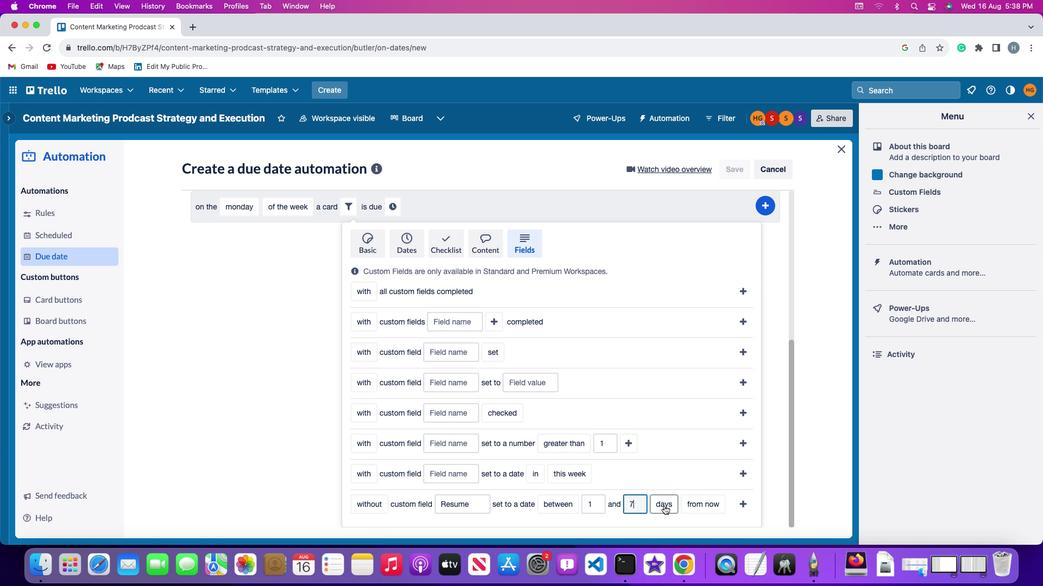 
Action: Mouse pressed left at (639, 487)
Screenshot: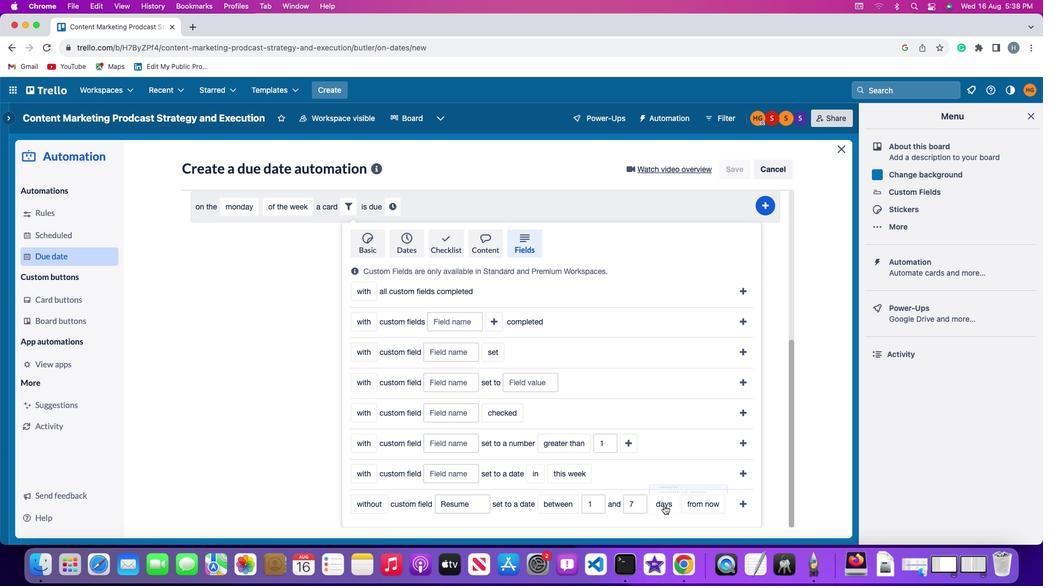 
Action: Mouse moved to (641, 477)
Screenshot: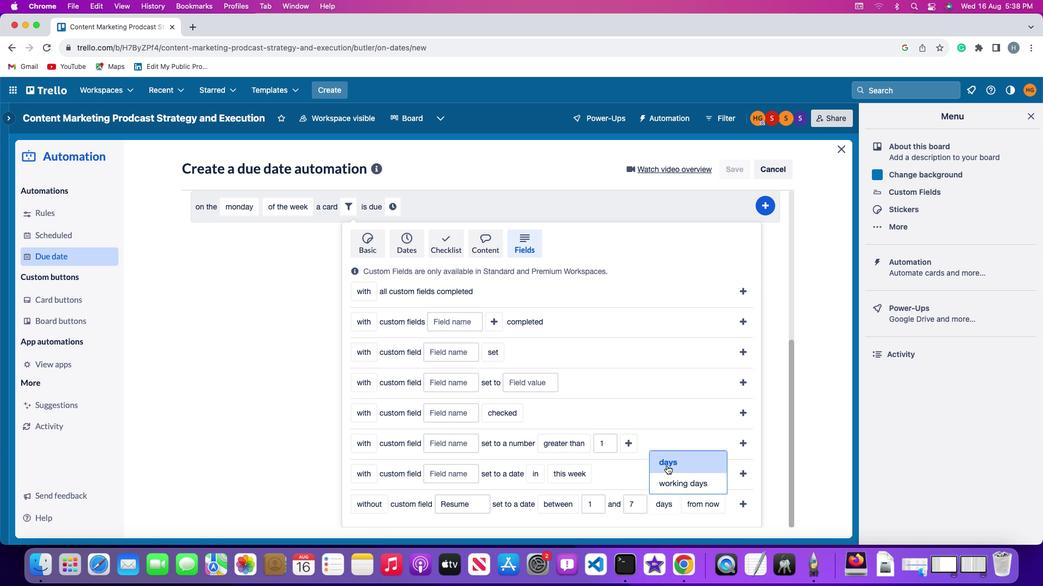 
Action: Mouse pressed left at (641, 477)
Screenshot: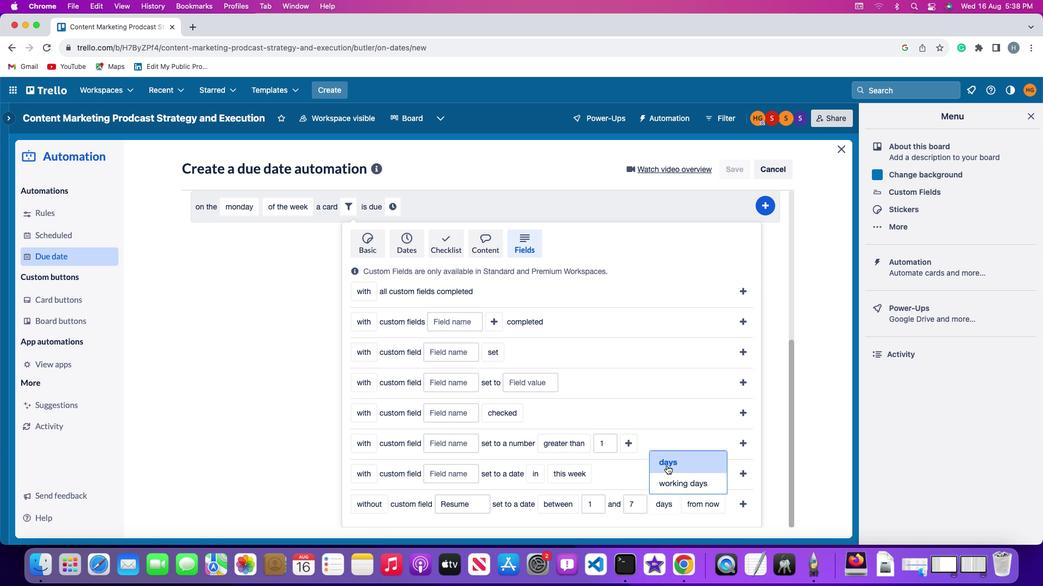 
Action: Mouse moved to (668, 487)
Screenshot: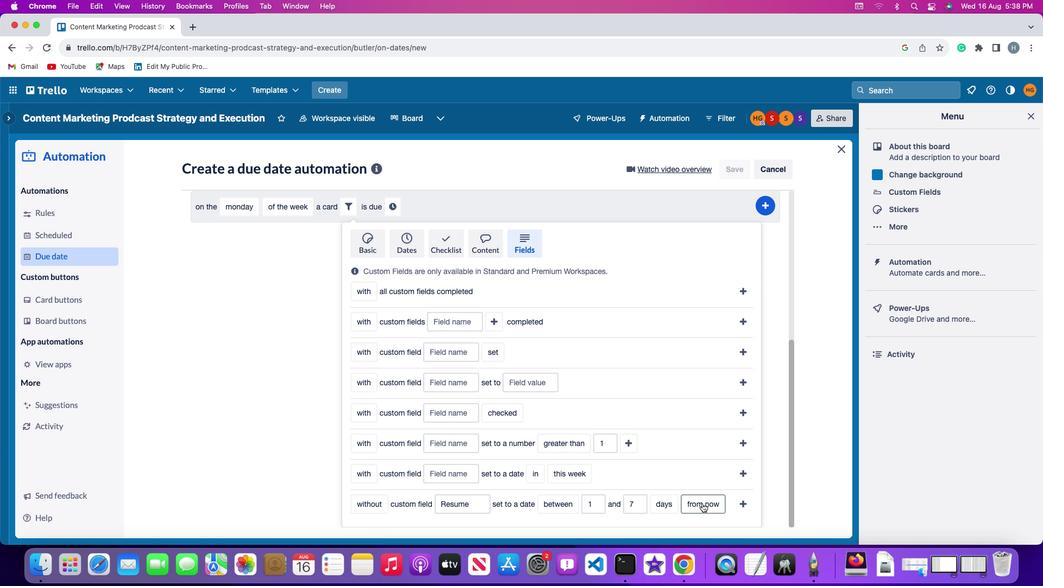 
Action: Mouse pressed left at (668, 487)
Screenshot: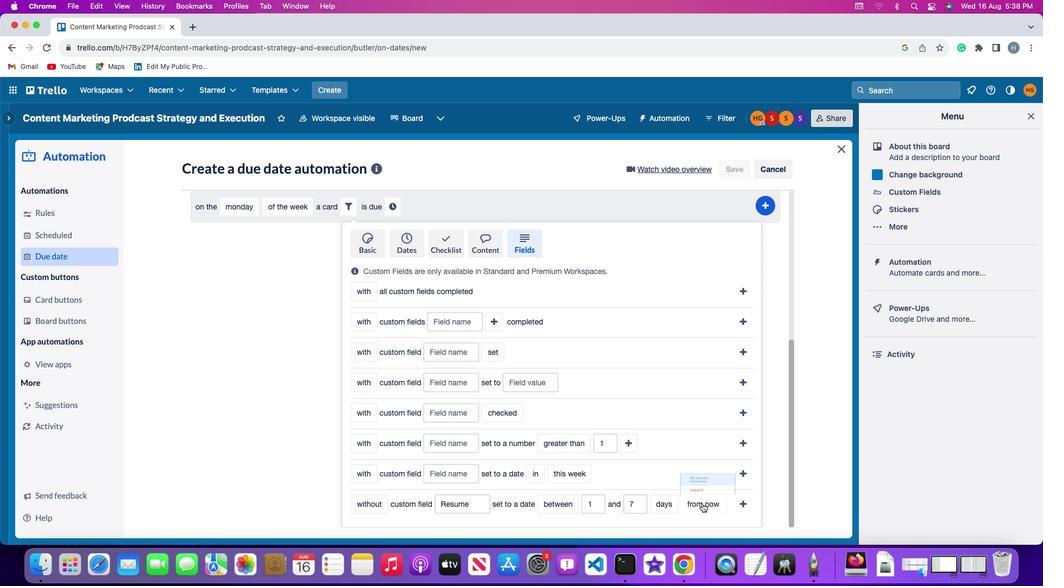 
Action: Mouse moved to (668, 474)
Screenshot: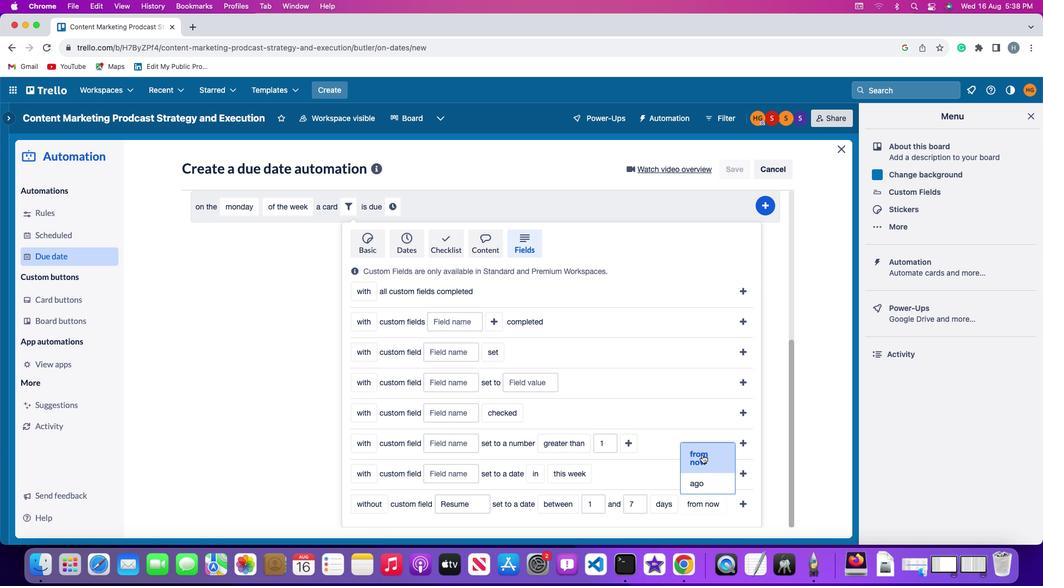 
Action: Mouse pressed left at (668, 474)
Screenshot: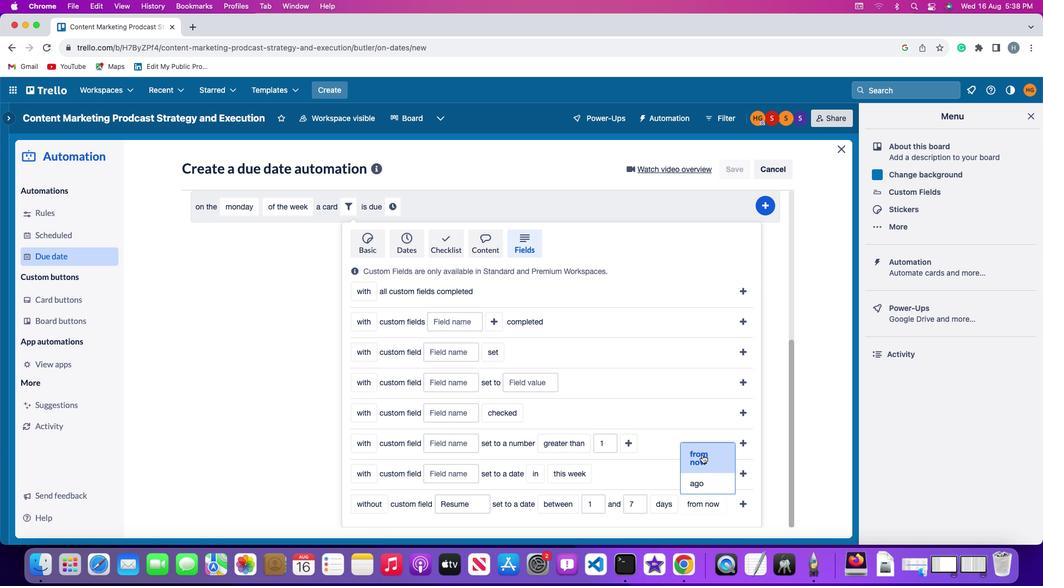 
Action: Mouse moved to (699, 486)
Screenshot: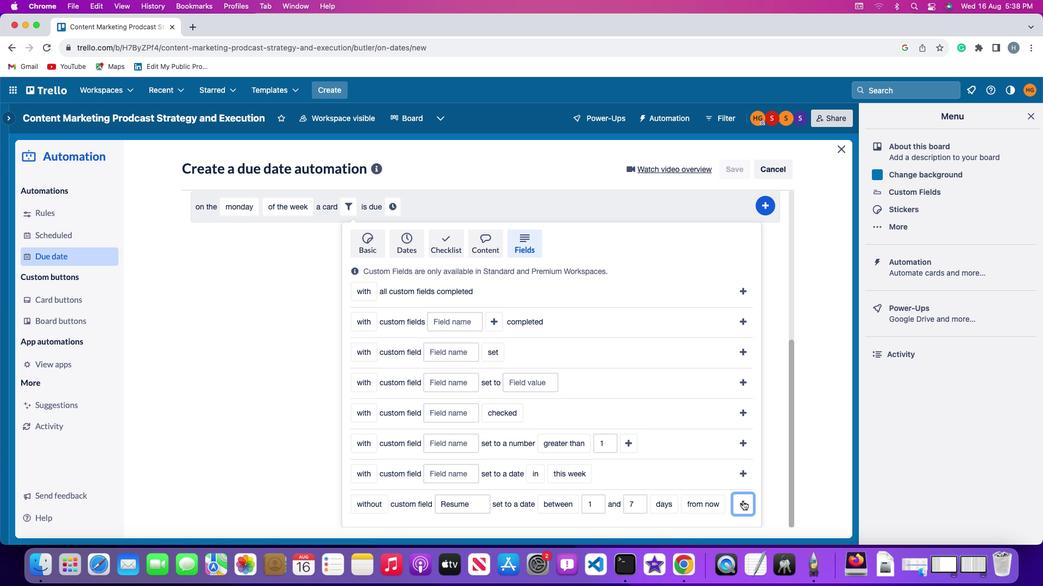 
Action: Mouse pressed left at (699, 486)
Screenshot: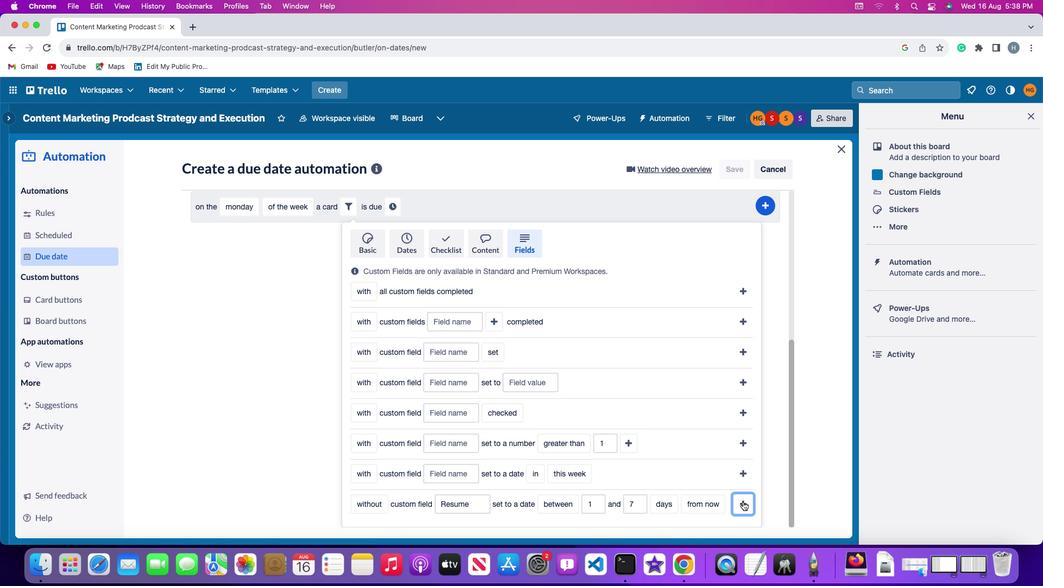 
Action: Mouse moved to (652, 479)
Screenshot: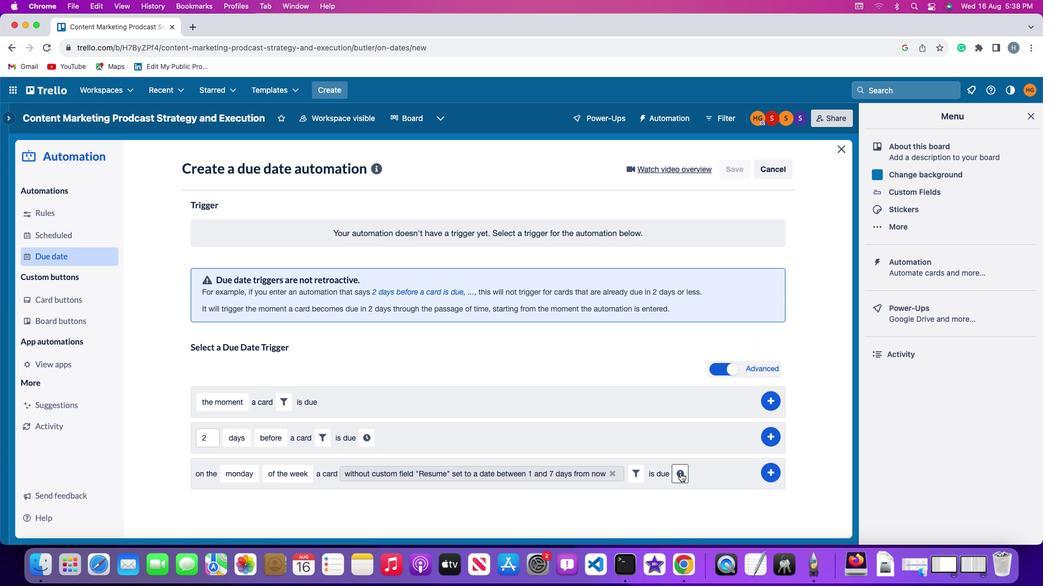 
Action: Mouse pressed left at (652, 479)
Screenshot: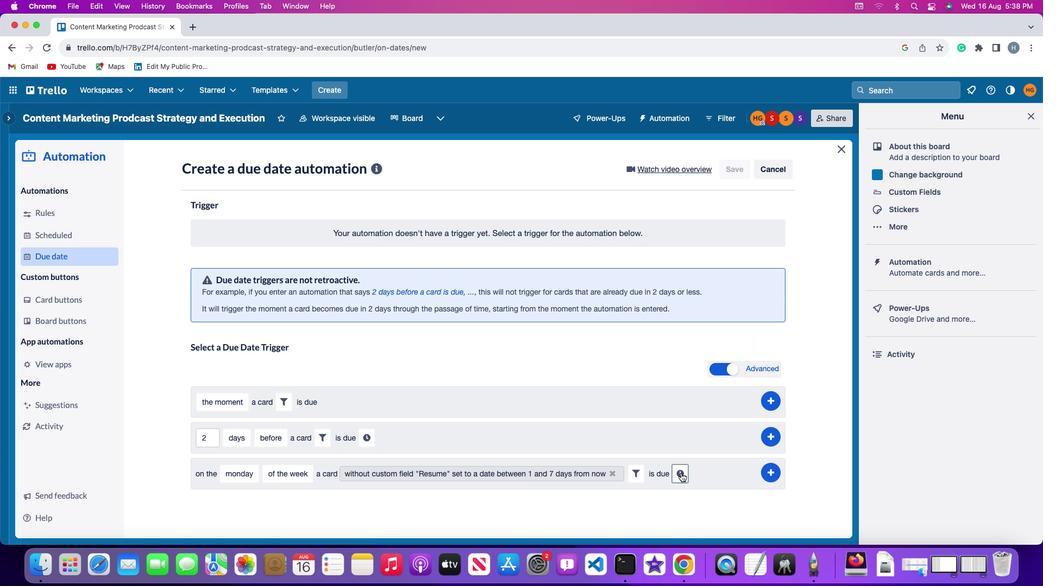 
Action: Mouse moved to (299, 485)
Screenshot: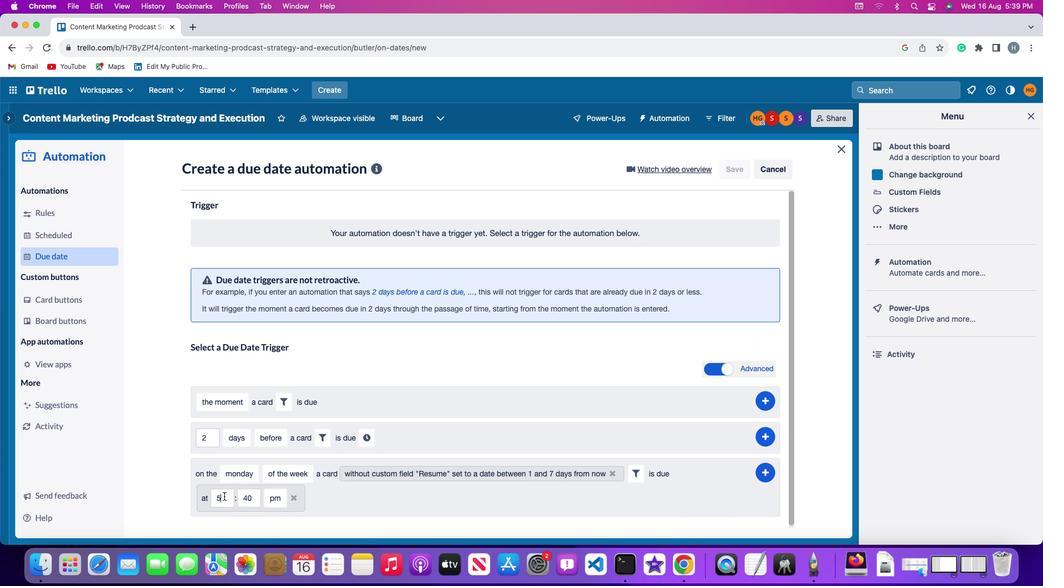 
Action: Mouse pressed left at (299, 485)
Screenshot: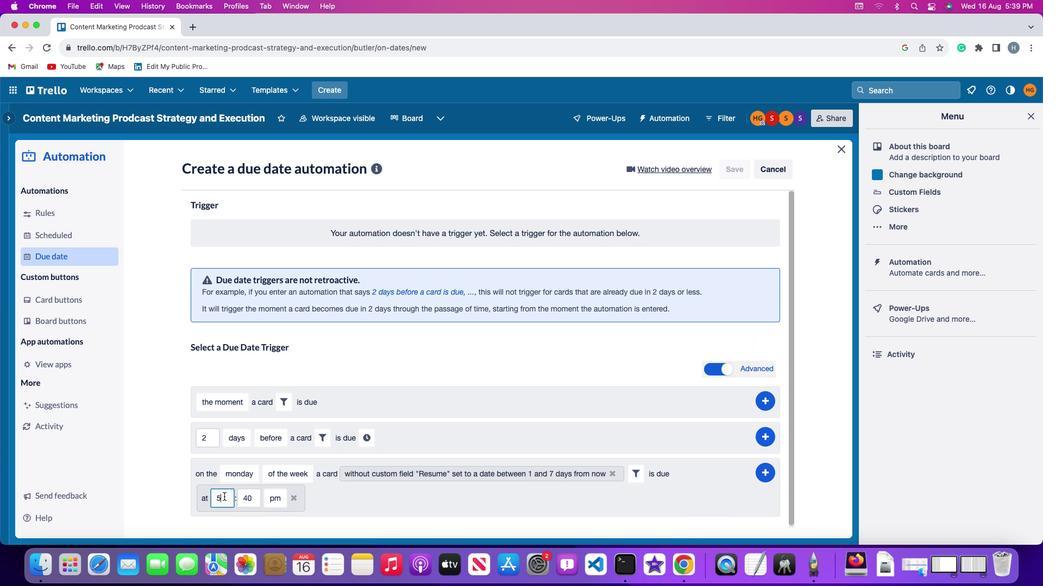 
Action: Key pressed Key.backspace'1'
Screenshot: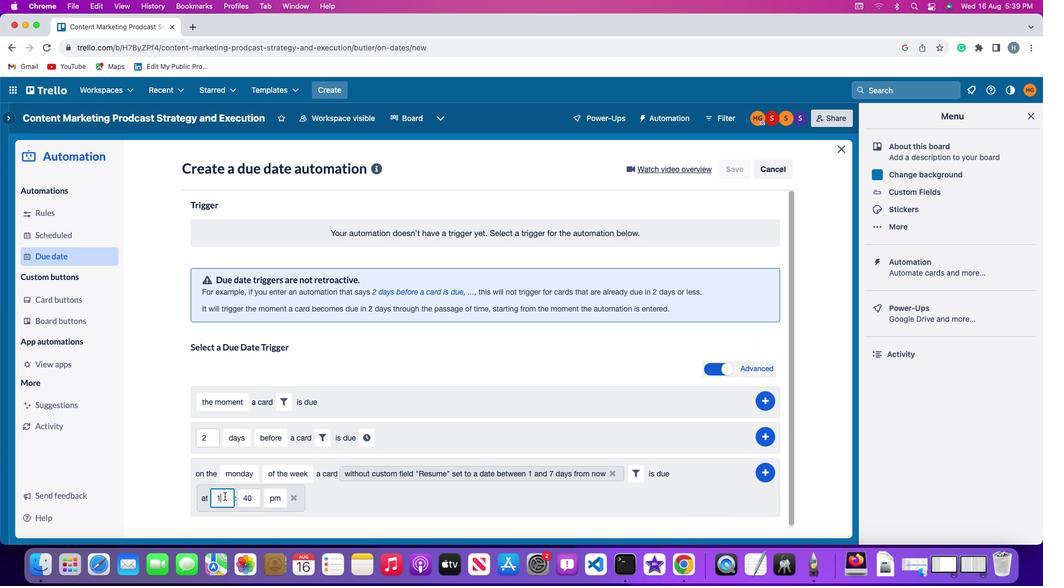 
Action: Mouse moved to (299, 485)
Screenshot: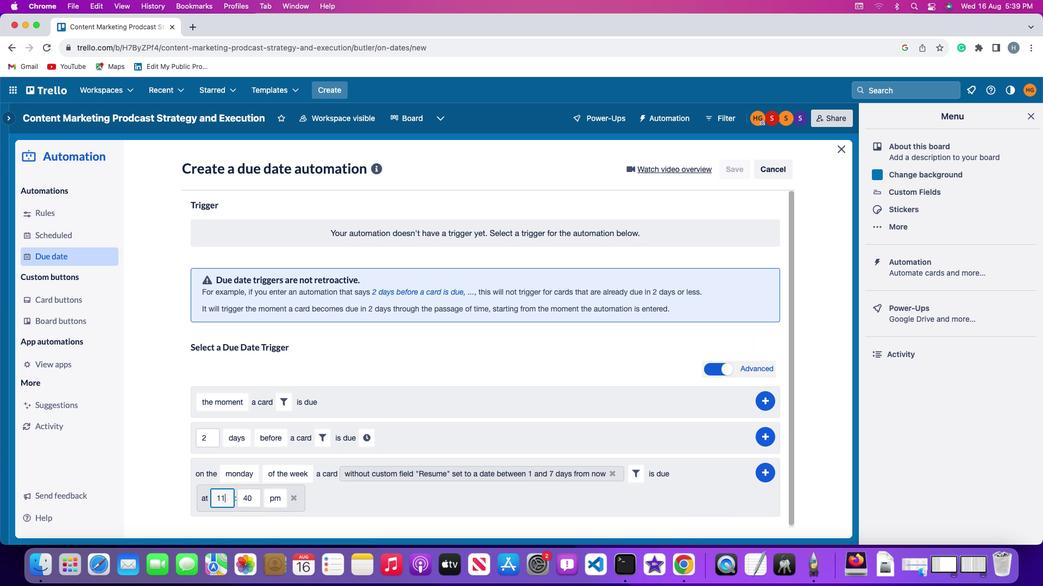 
Action: Key pressed '1'
Screenshot: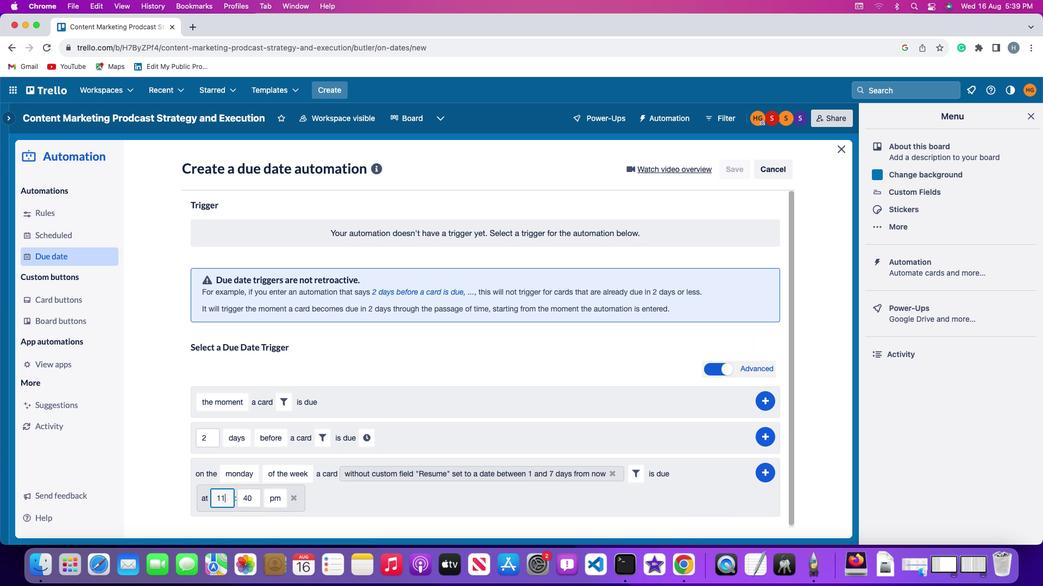 
Action: Mouse moved to (319, 485)
Screenshot: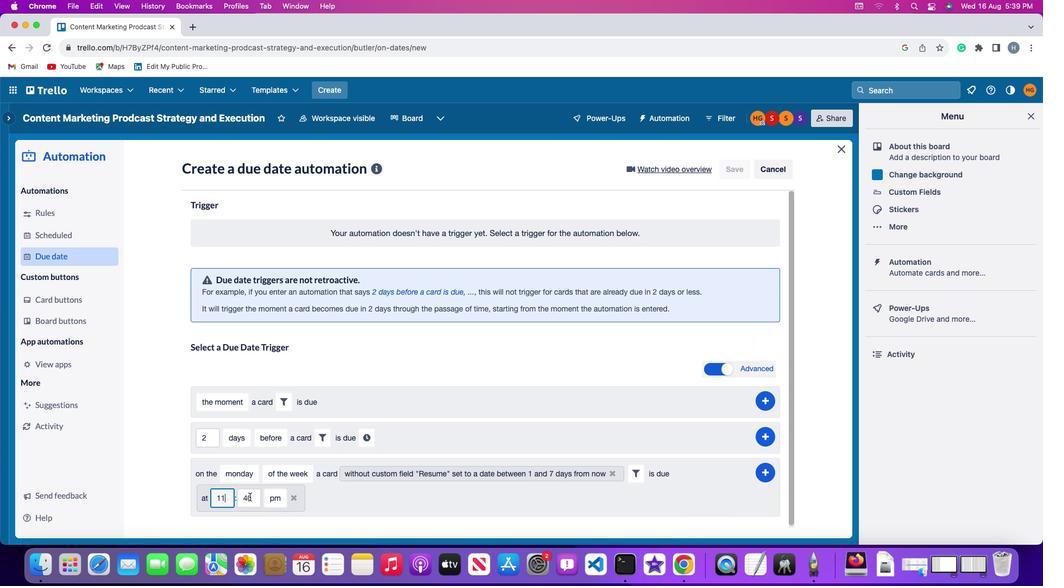 
Action: Mouse pressed left at (319, 485)
Screenshot: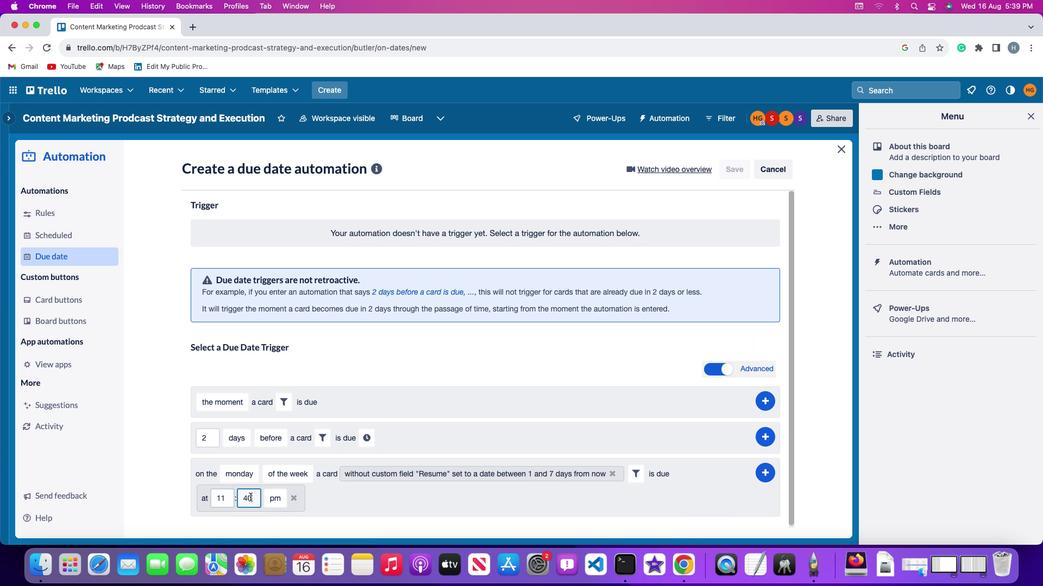 
Action: Mouse moved to (320, 485)
Screenshot: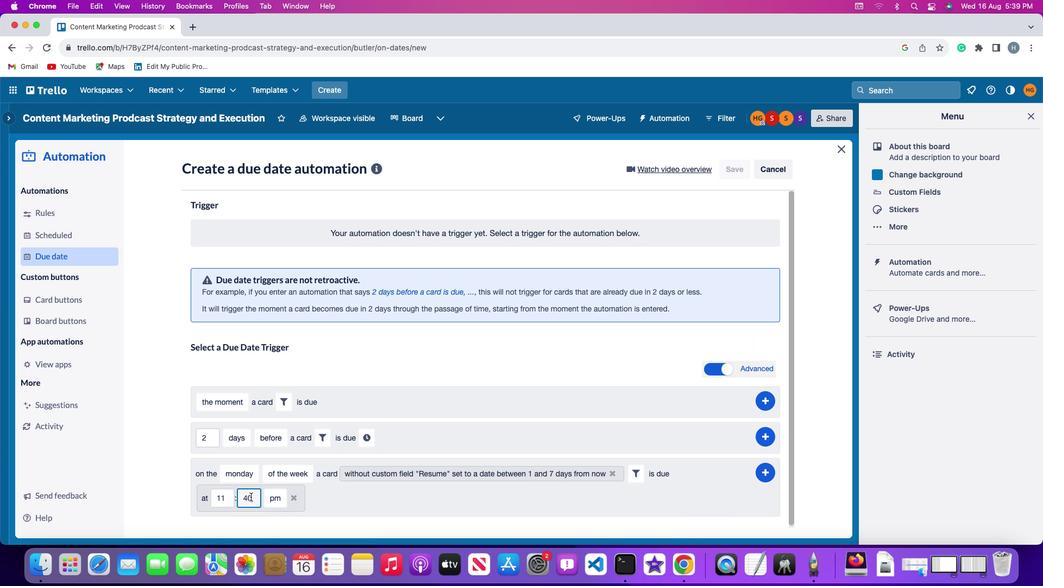 
Action: Key pressed Key.backspaceKey.backspace'0''0'
Screenshot: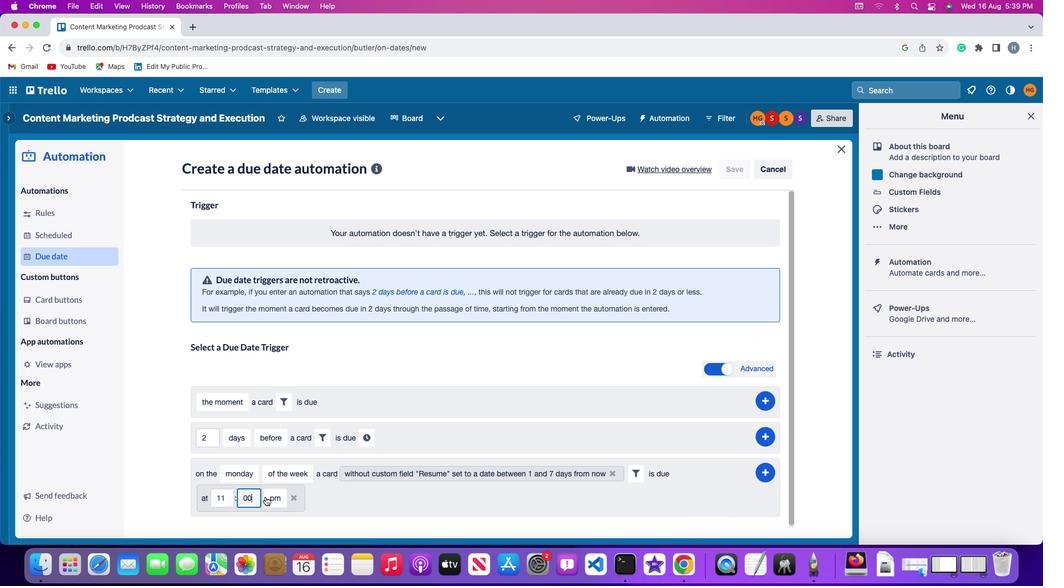 
Action: Mouse moved to (334, 485)
Screenshot: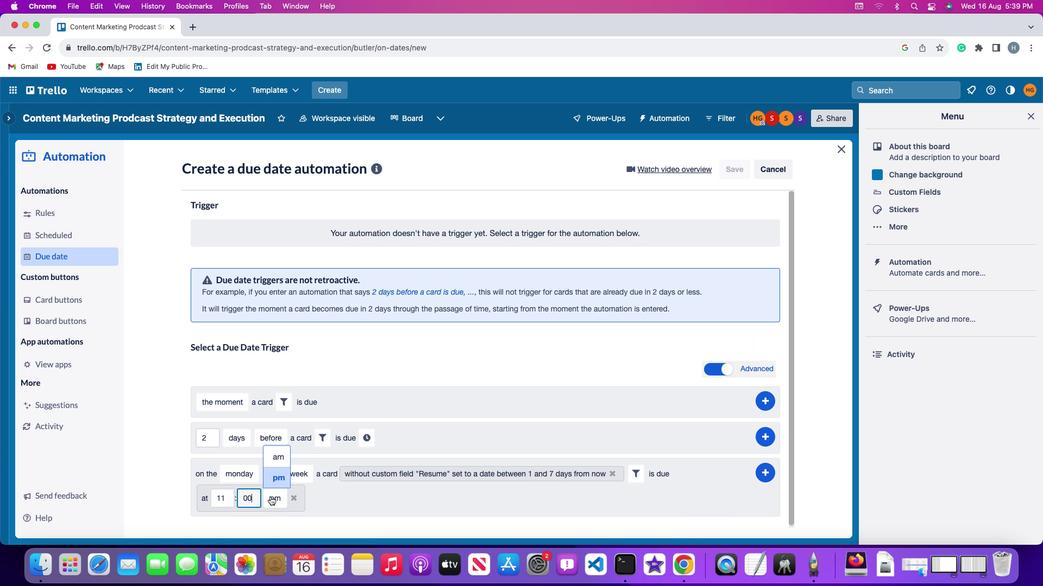 
Action: Mouse pressed left at (334, 485)
Screenshot: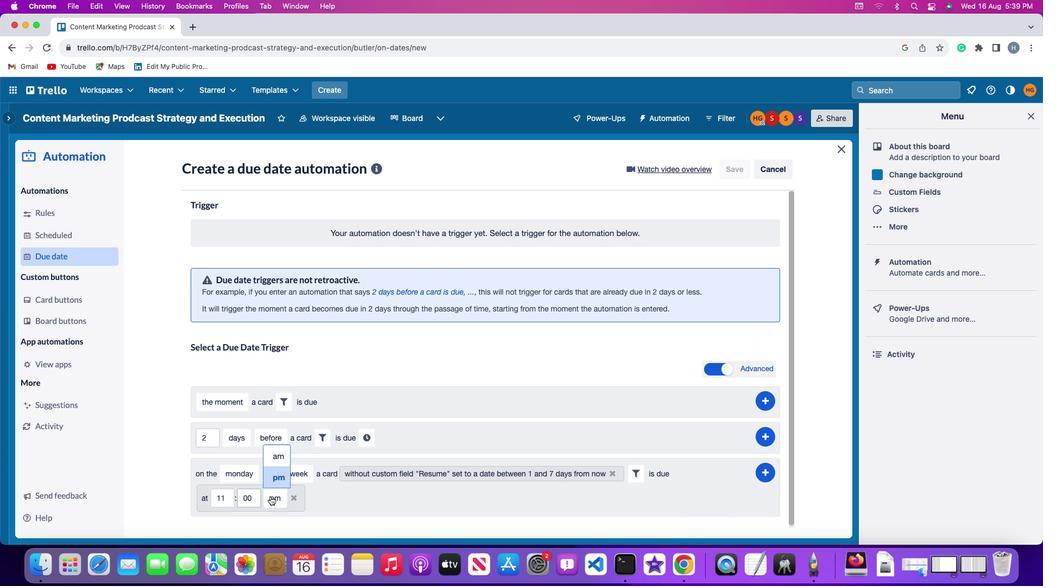 
Action: Mouse moved to (341, 474)
Screenshot: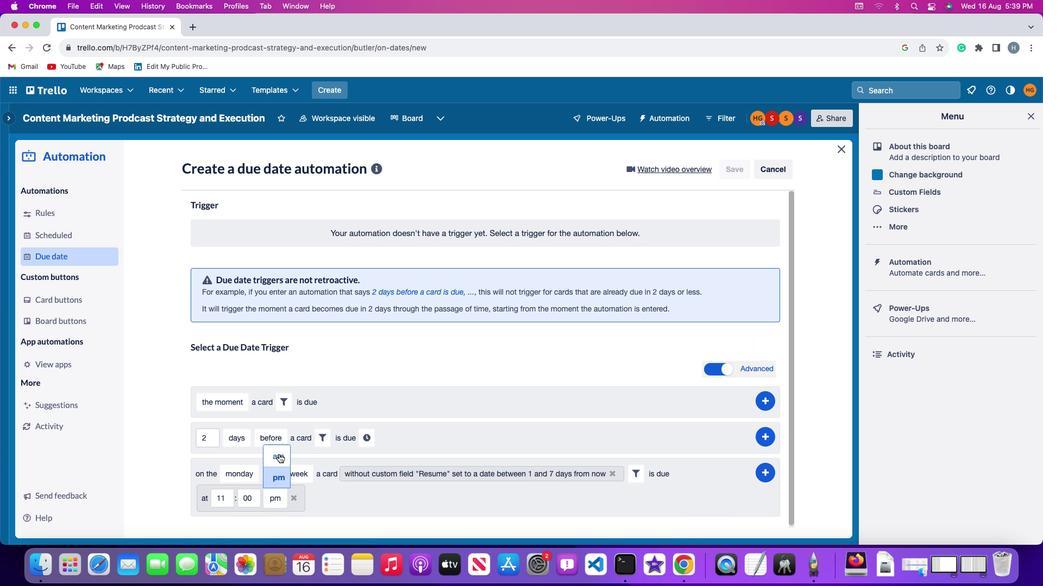 
Action: Mouse pressed left at (341, 474)
Screenshot: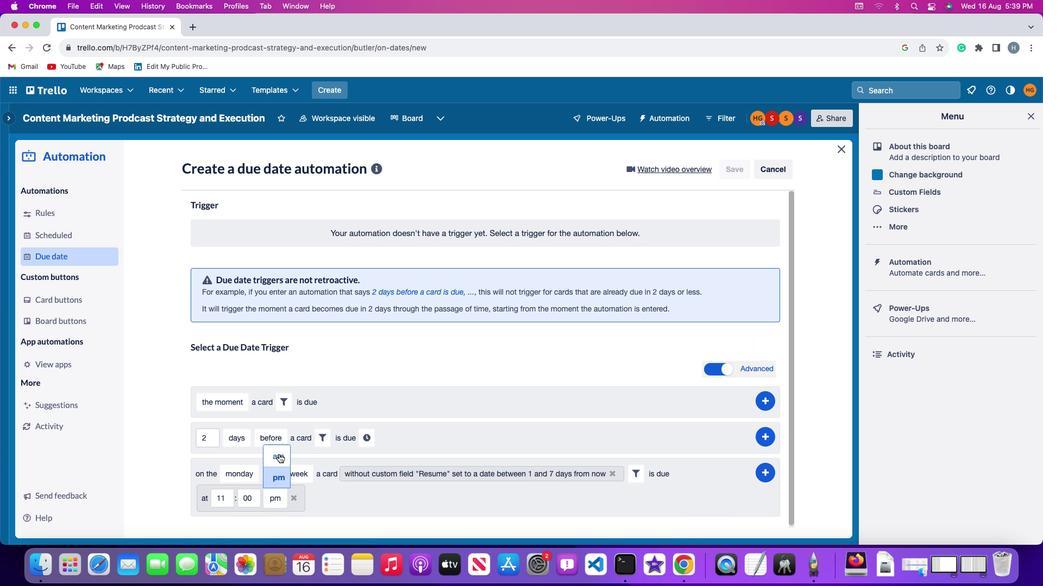 
Action: Mouse moved to (719, 478)
Screenshot: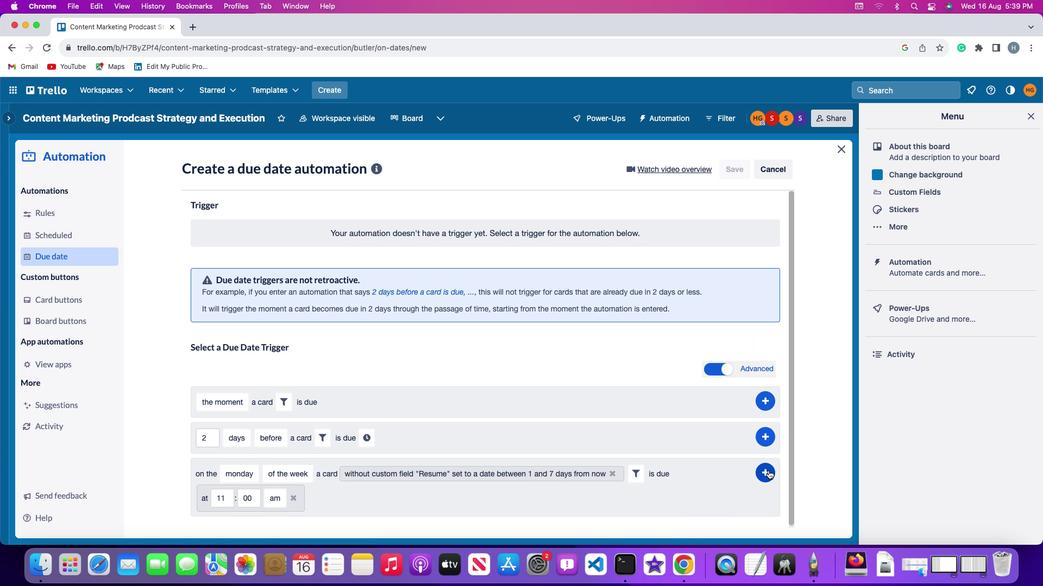 
Action: Mouse pressed left at (719, 478)
Screenshot: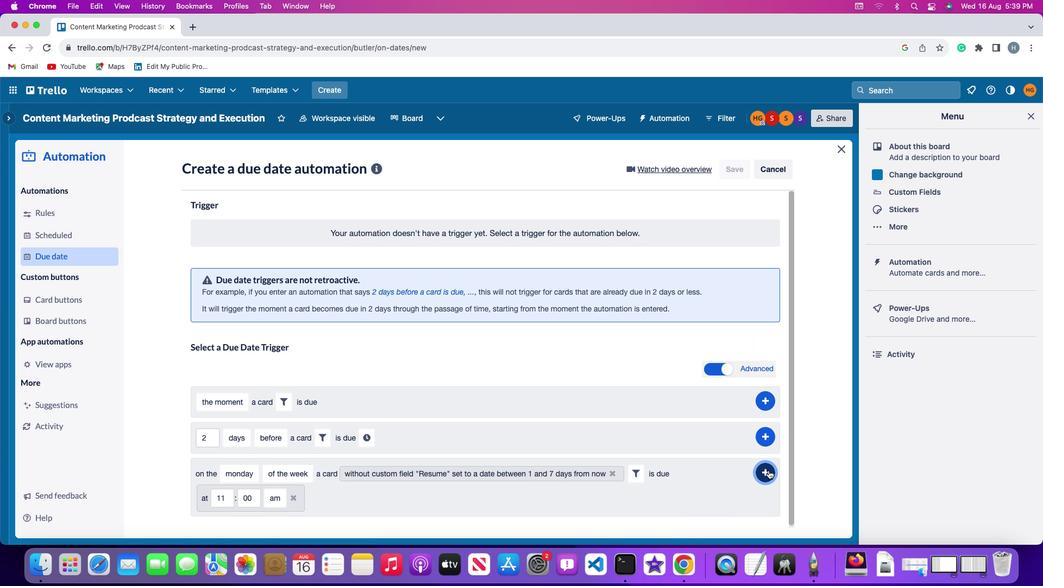 
Action: Mouse moved to (753, 462)
Screenshot: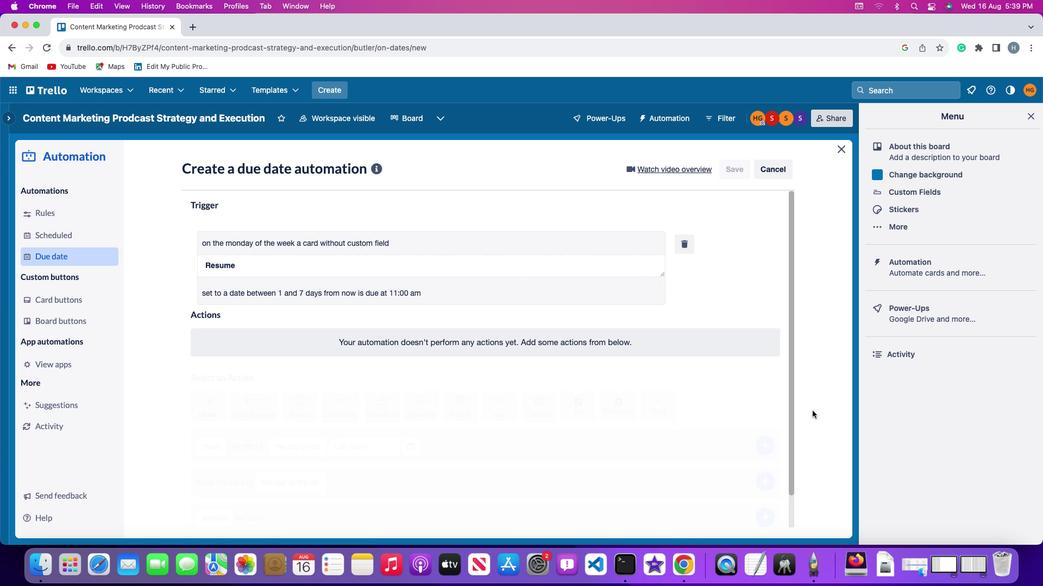 
